 Task: Set up repository notifications for specific events and actions.
Action: Mouse moved to (1114, 73)
Screenshot: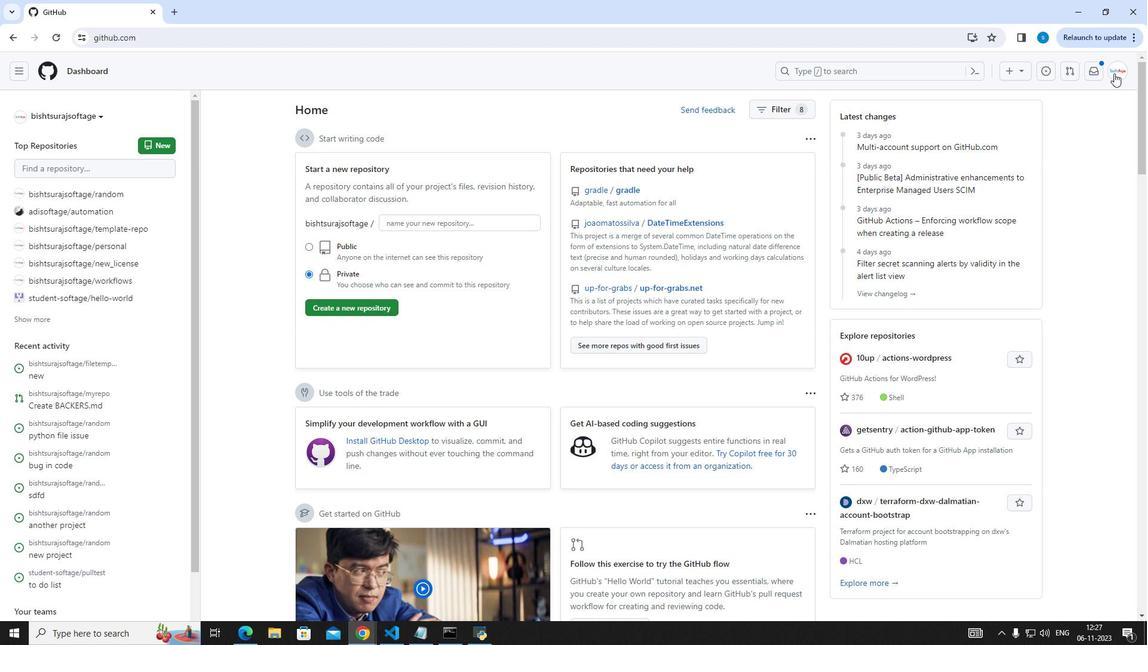 
Action: Mouse pressed left at (1114, 73)
Screenshot: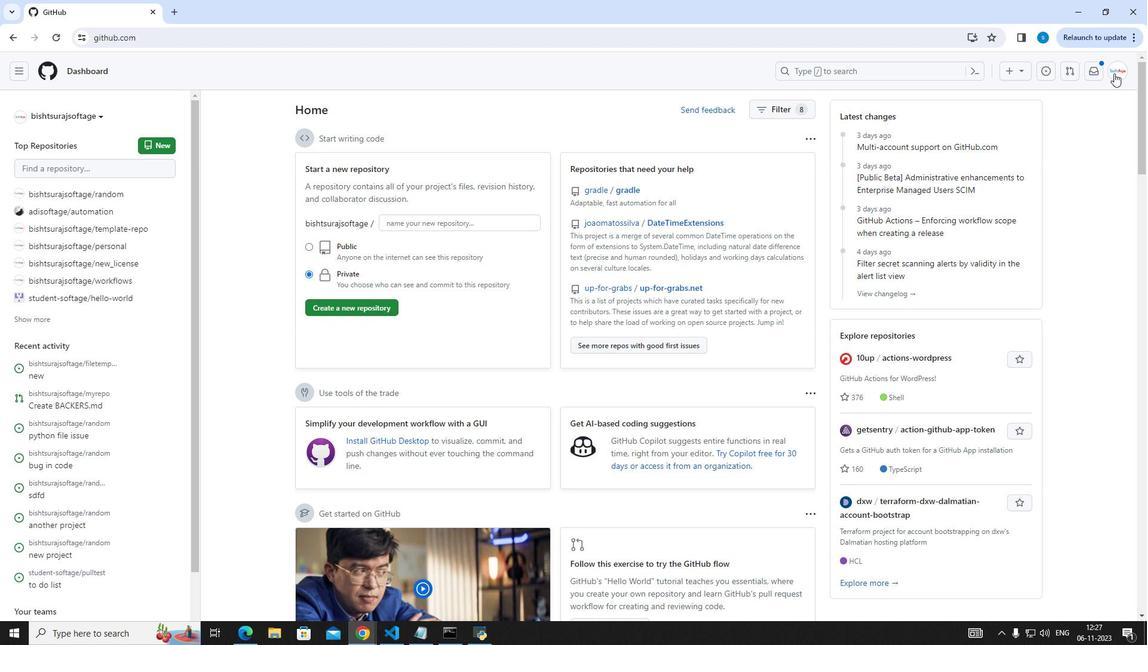 
Action: Mouse moved to (1079, 170)
Screenshot: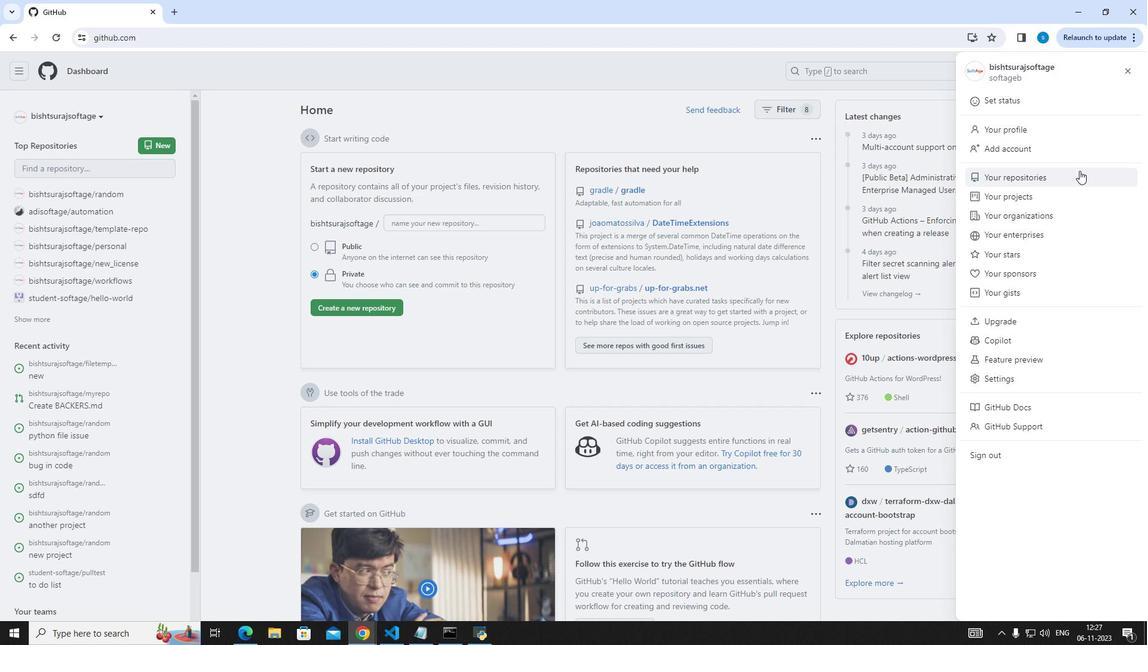 
Action: Mouse pressed left at (1079, 170)
Screenshot: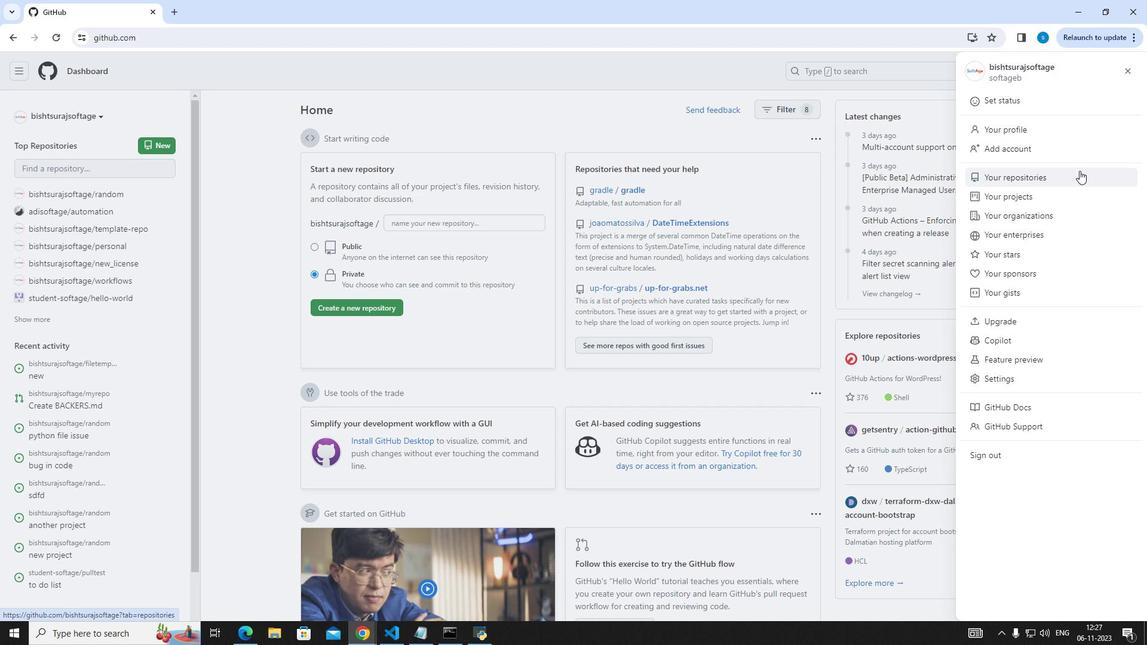 
Action: Mouse moved to (420, 182)
Screenshot: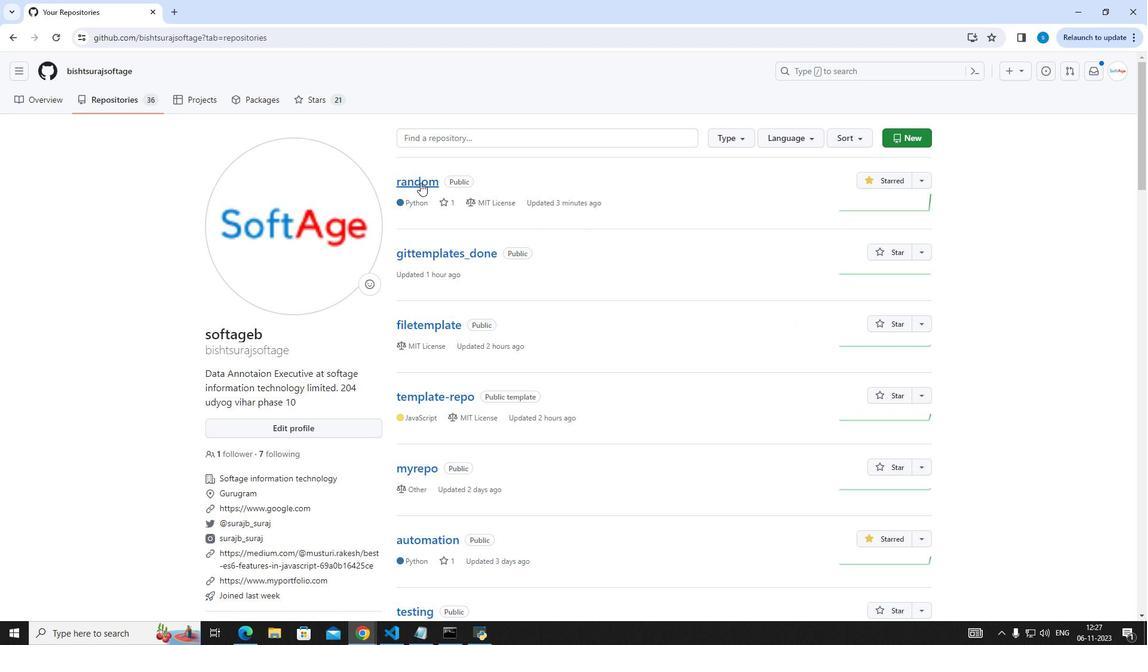 
Action: Mouse pressed left at (420, 182)
Screenshot: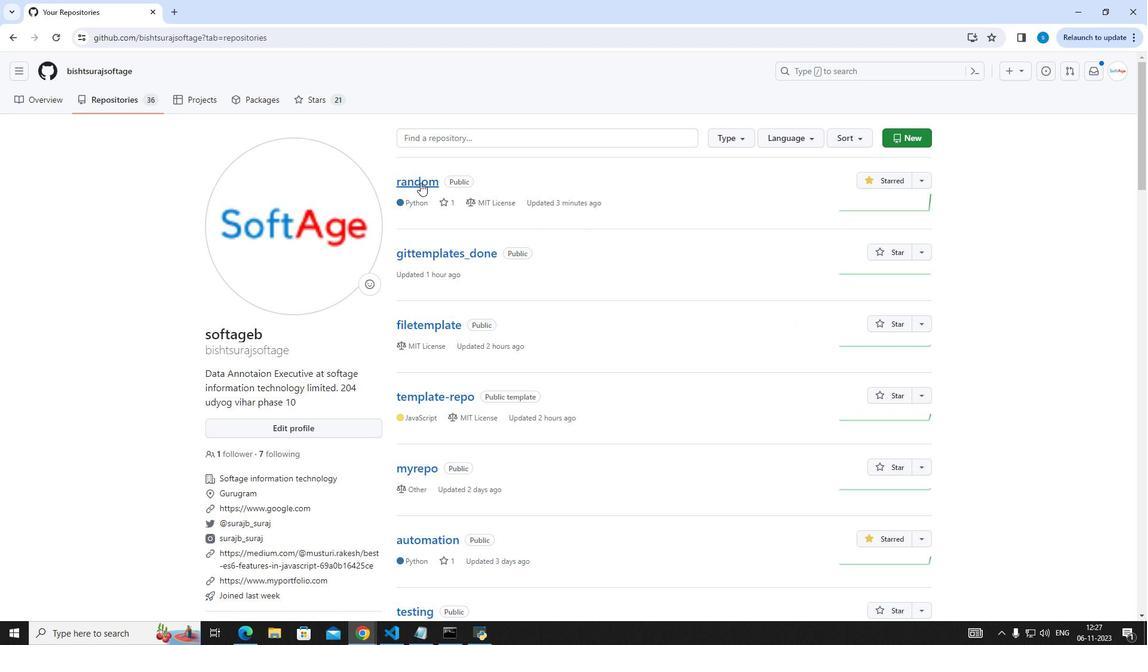 
Action: Mouse moved to (743, 135)
Screenshot: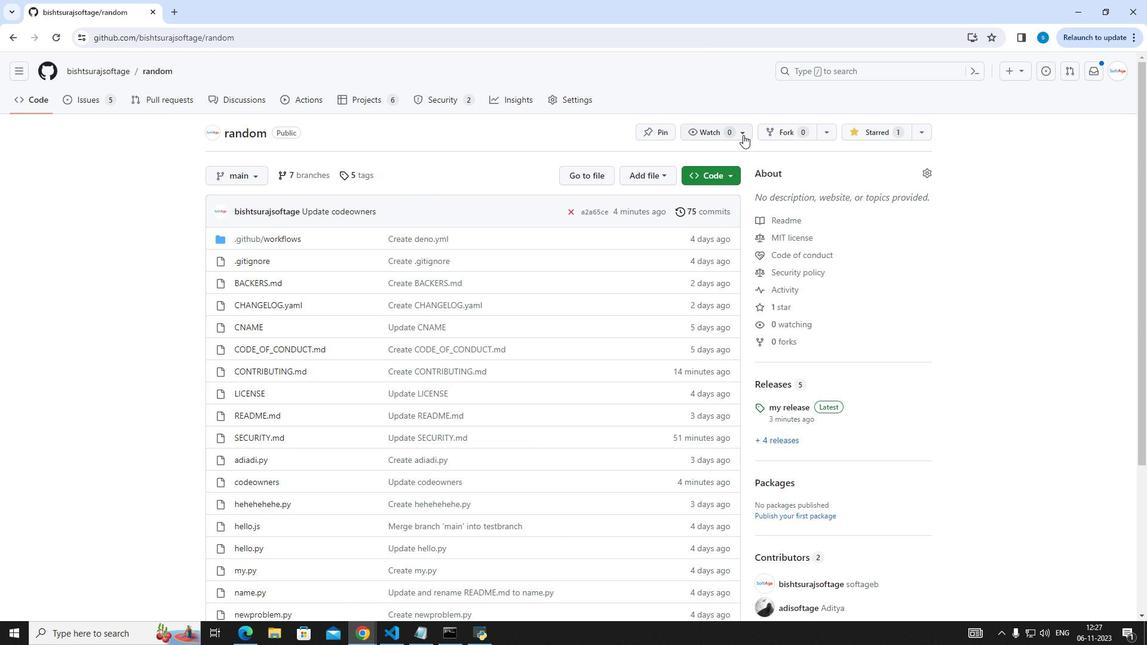 
Action: Mouse pressed left at (743, 135)
Screenshot: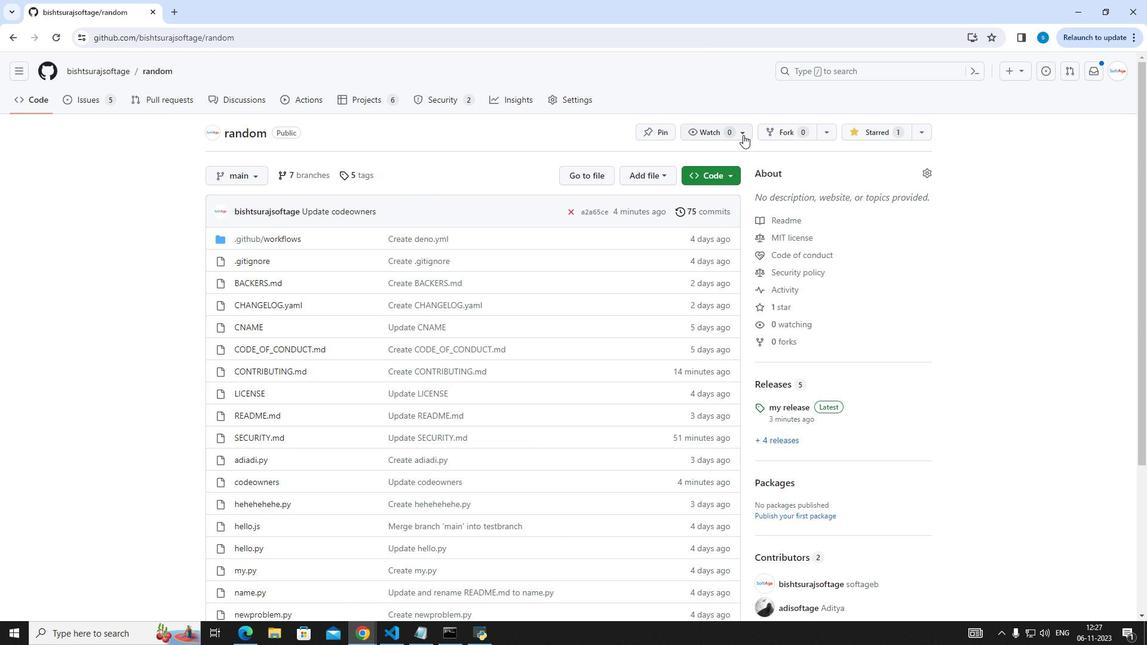 
Action: Mouse moved to (760, 261)
Screenshot: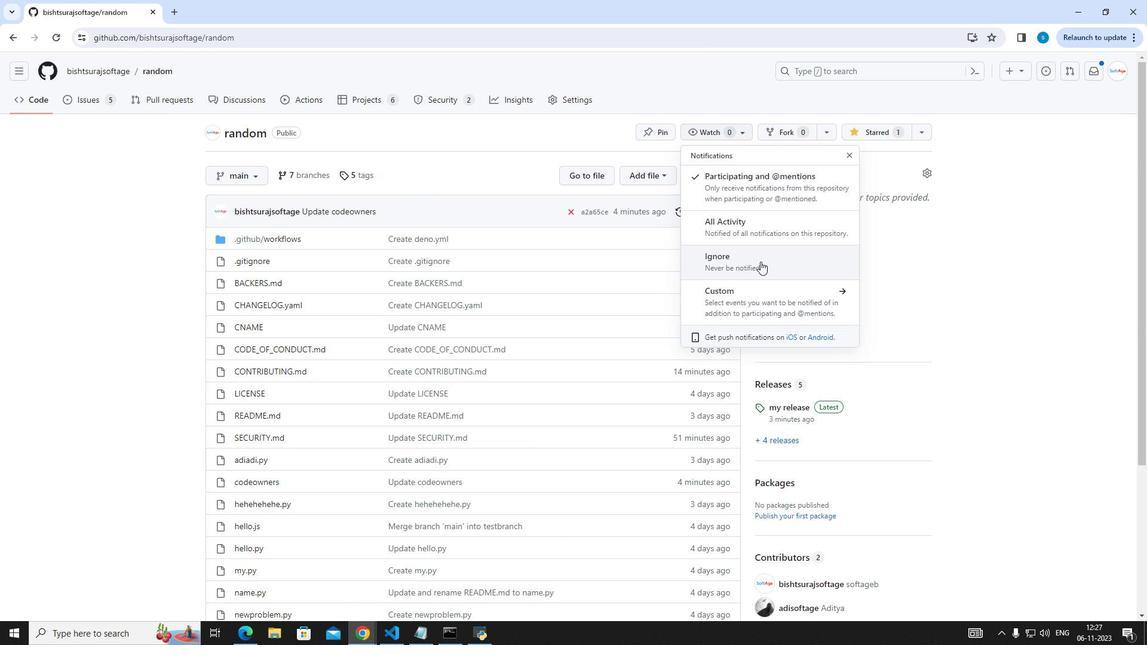 
Action: Mouse pressed left at (760, 261)
Screenshot: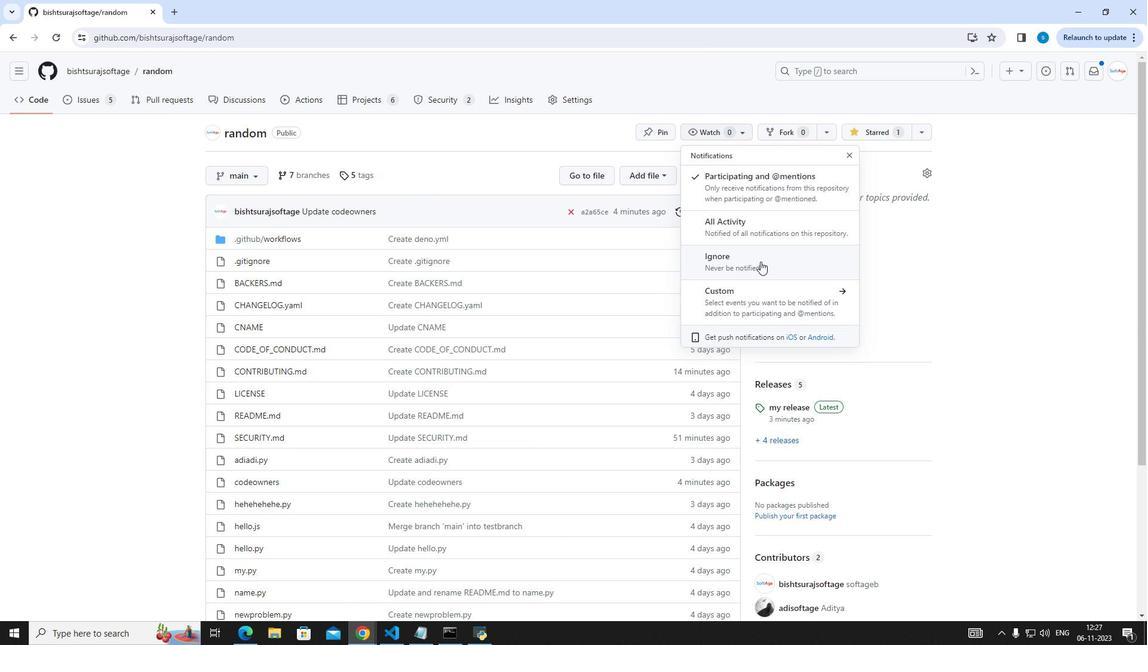 
Action: Mouse moved to (746, 127)
Screenshot: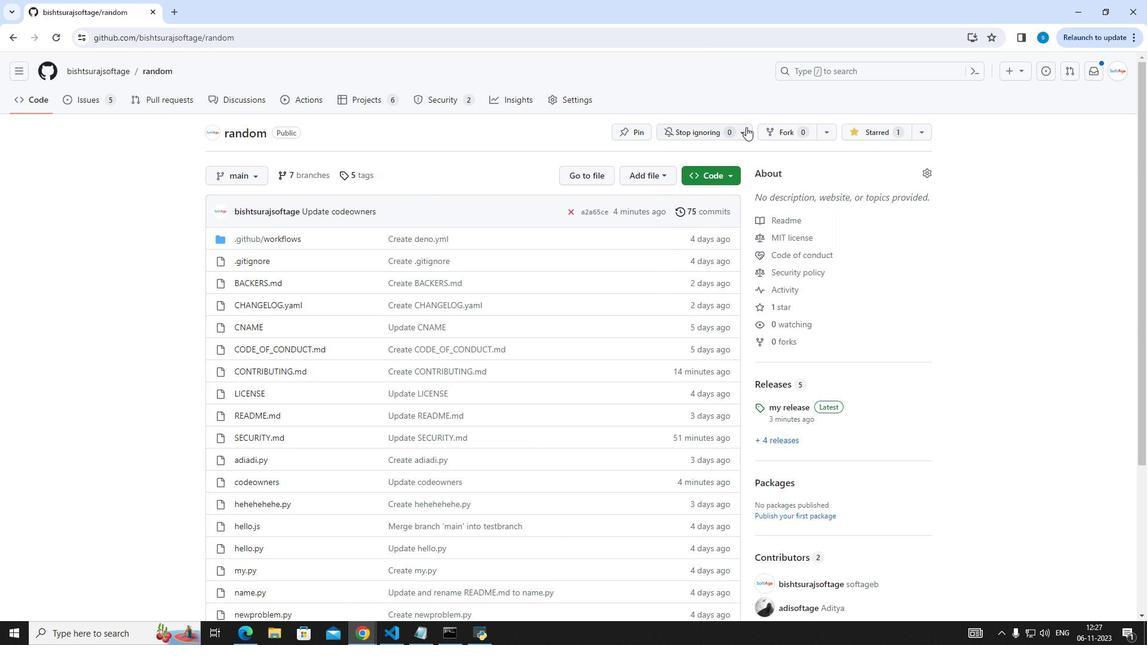 
Action: Mouse pressed left at (746, 127)
Screenshot: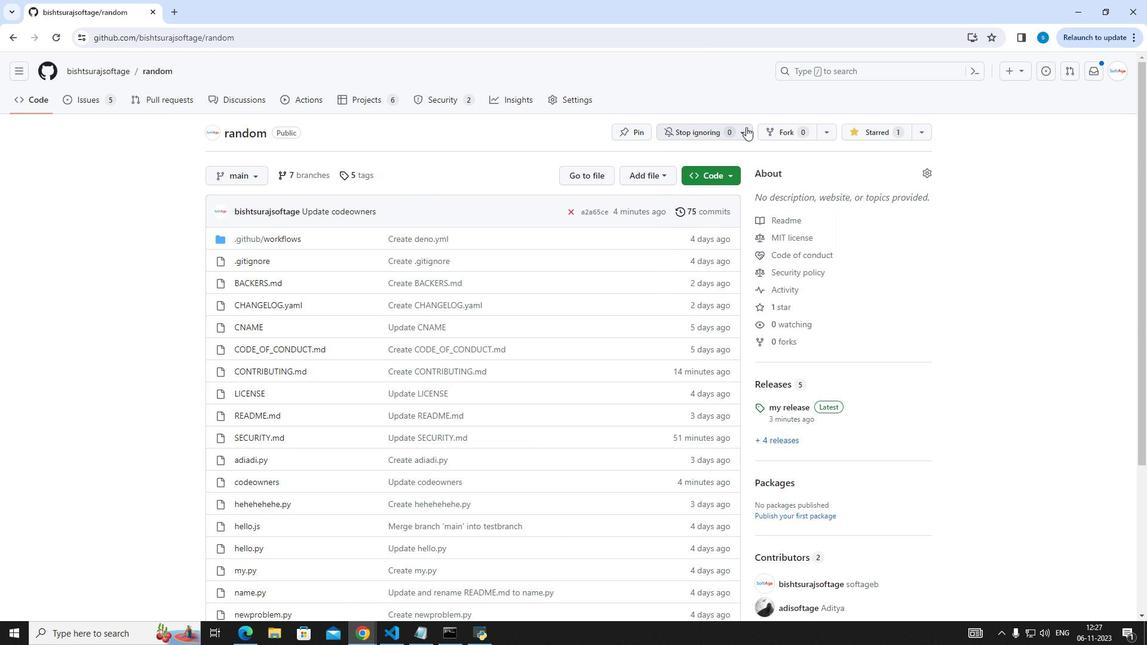 
Action: Mouse moved to (753, 291)
Screenshot: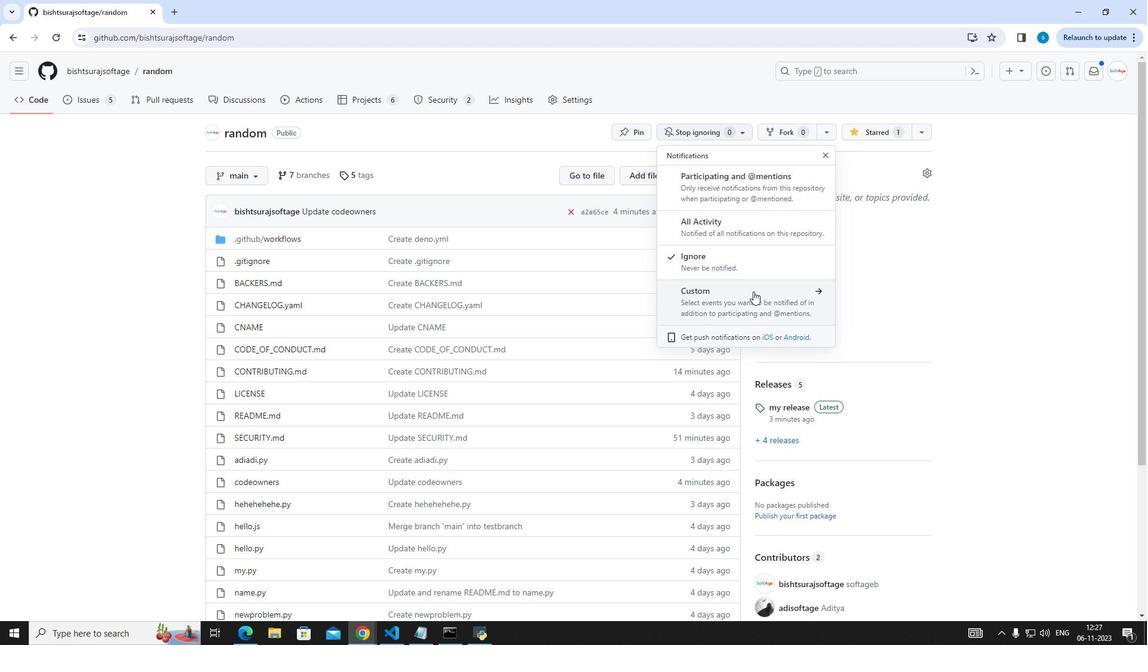 
Action: Mouse pressed left at (753, 291)
Screenshot: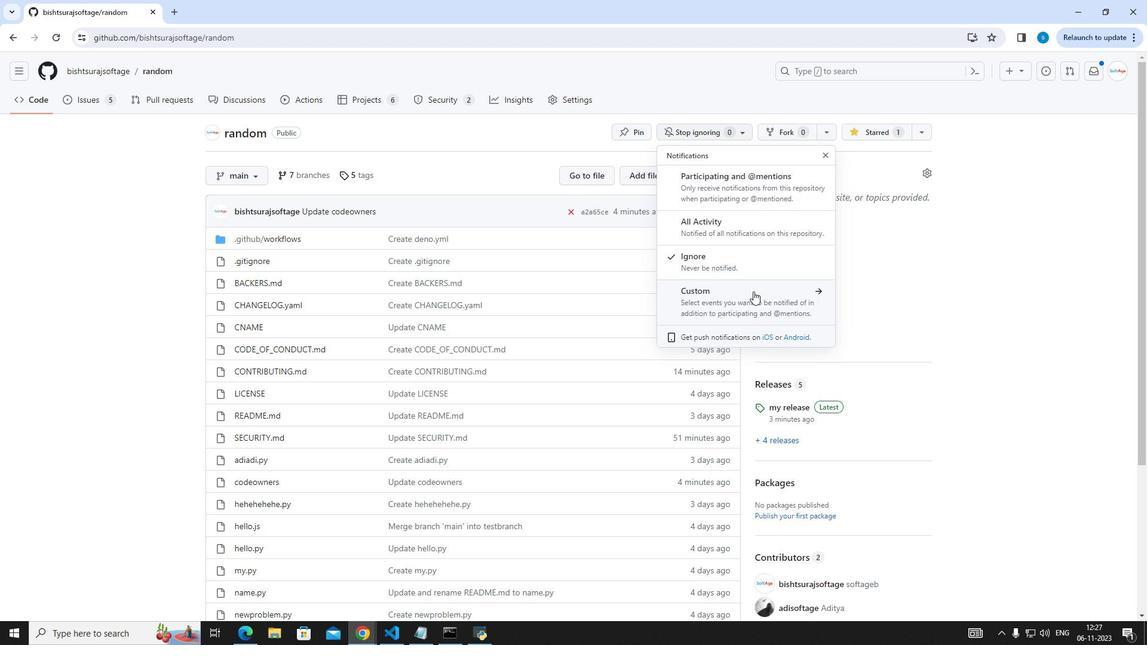 
Action: Mouse moved to (693, 204)
Screenshot: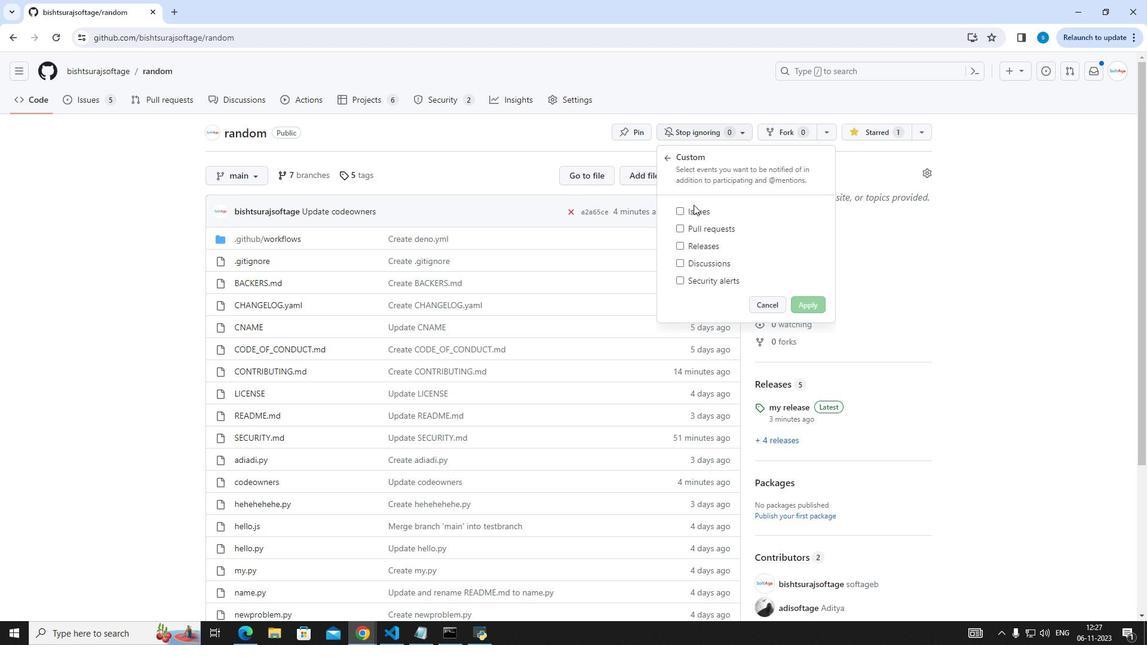 
Action: Mouse pressed left at (693, 204)
Screenshot: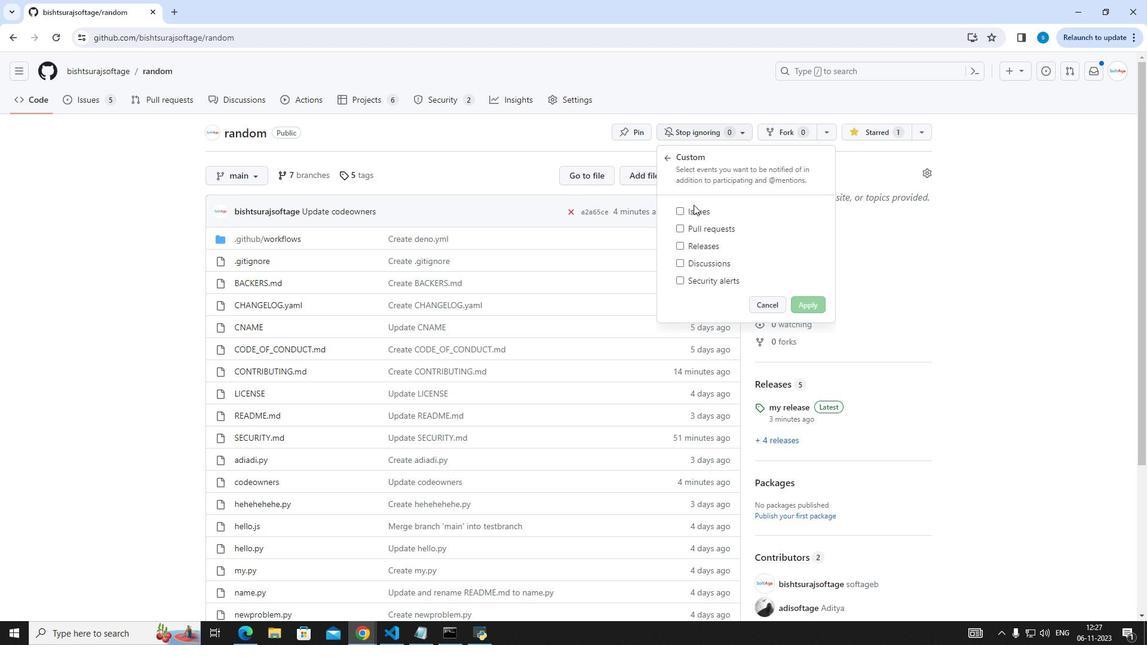 
Action: Mouse moved to (696, 212)
Screenshot: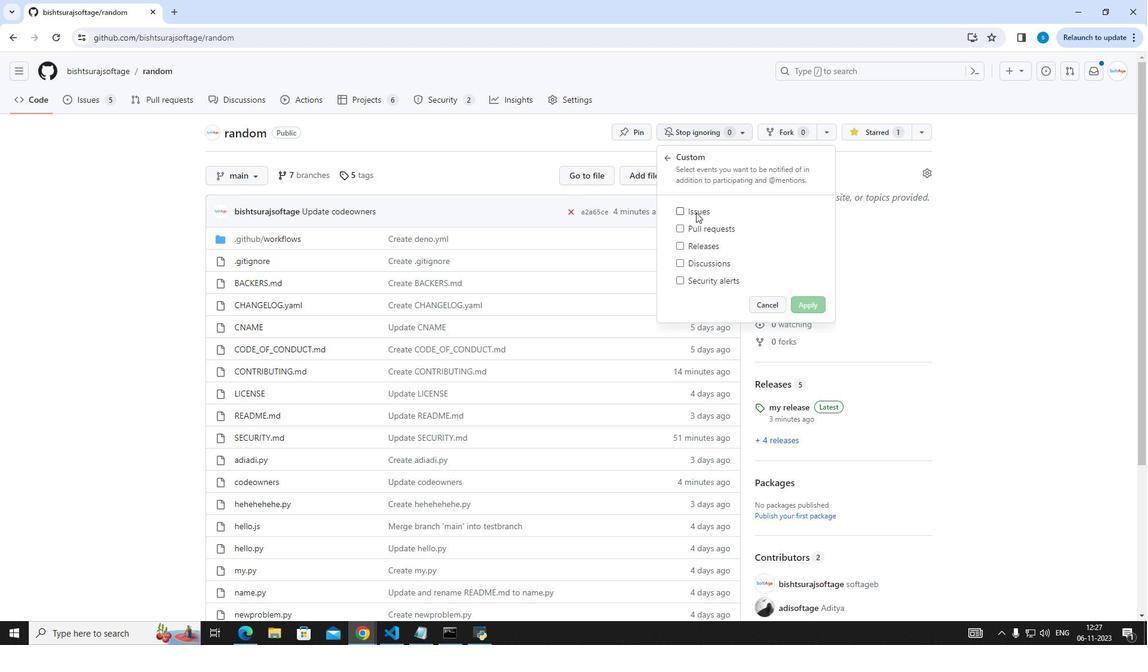 
Action: Mouse pressed left at (696, 212)
Screenshot: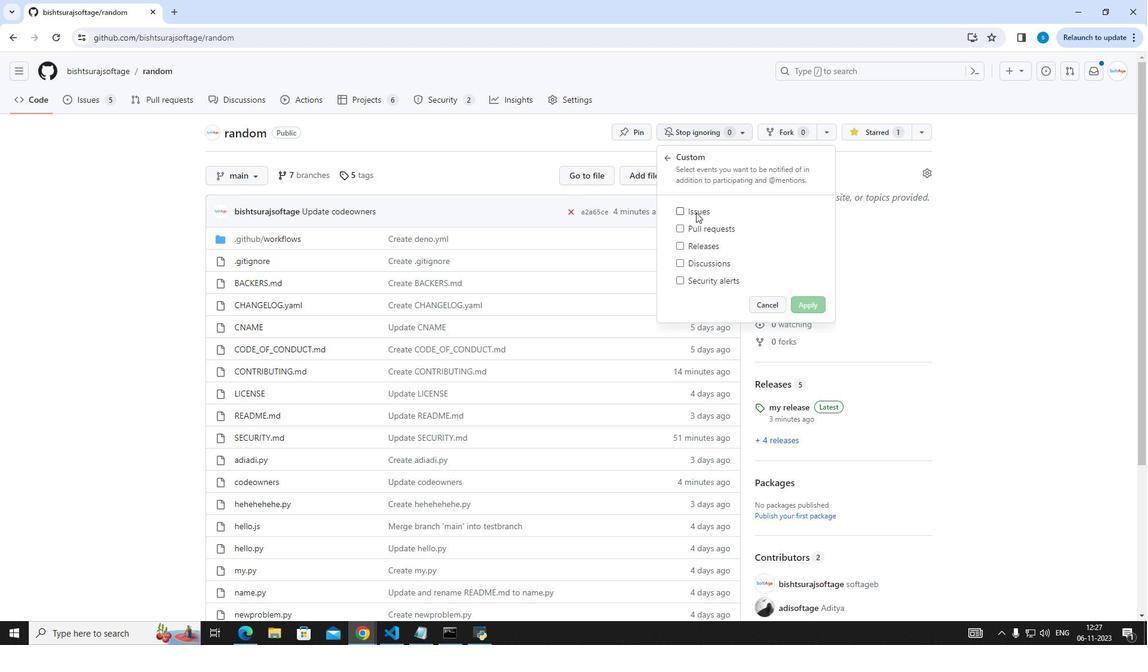 
Action: Mouse moved to (696, 227)
Screenshot: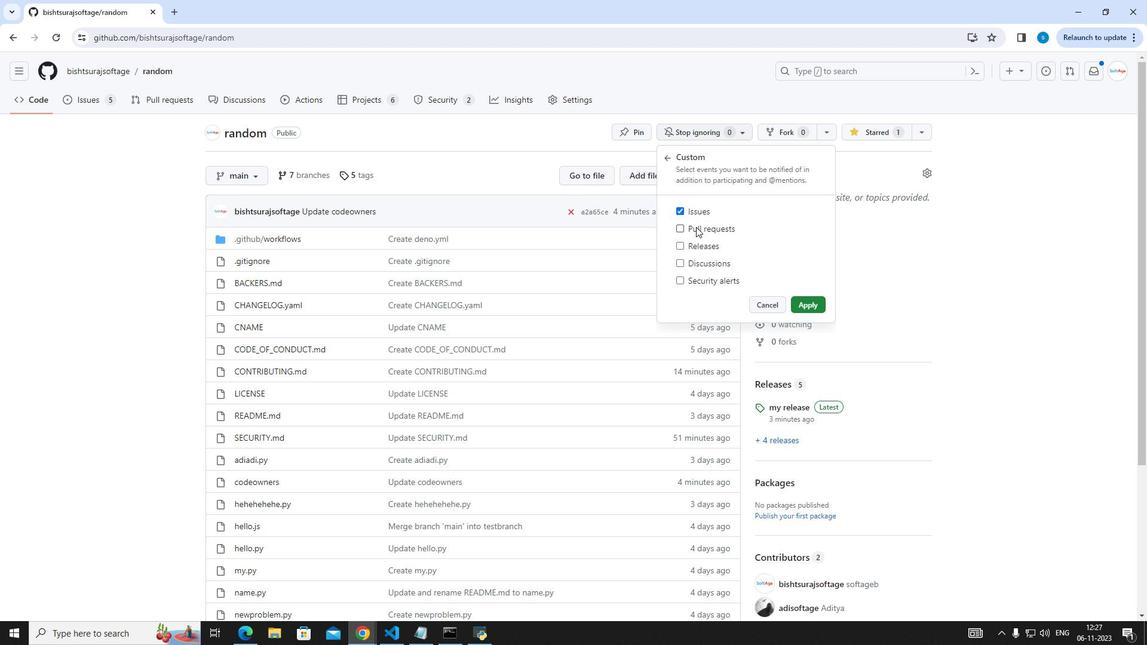 
Action: Mouse pressed left at (696, 227)
Screenshot: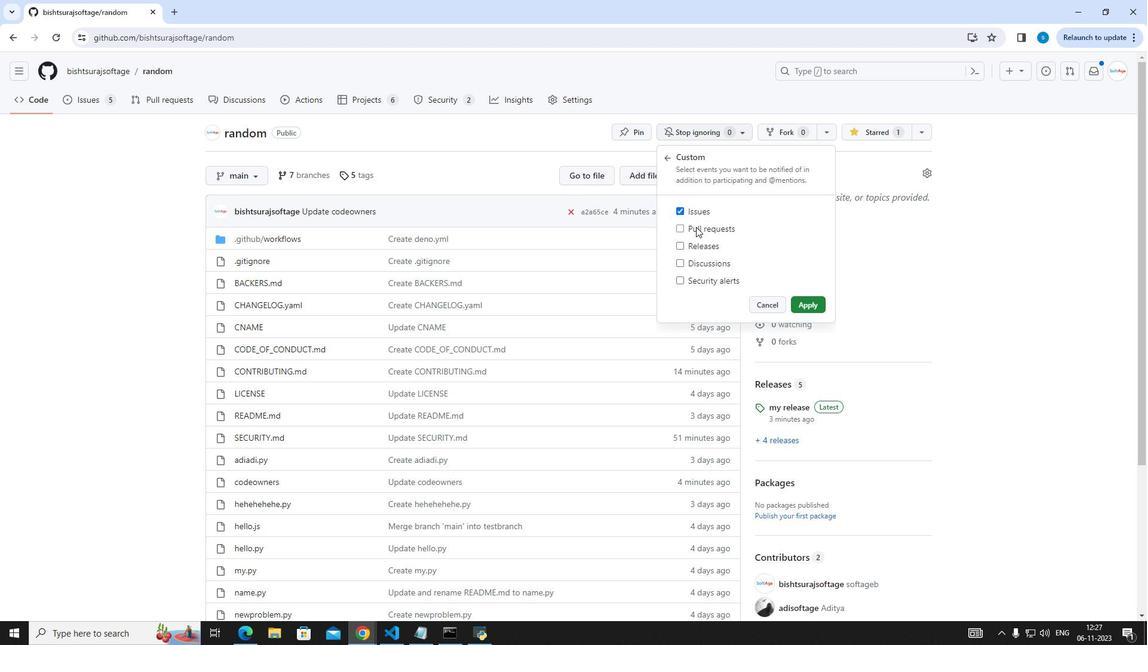 
Action: Mouse moved to (699, 240)
Screenshot: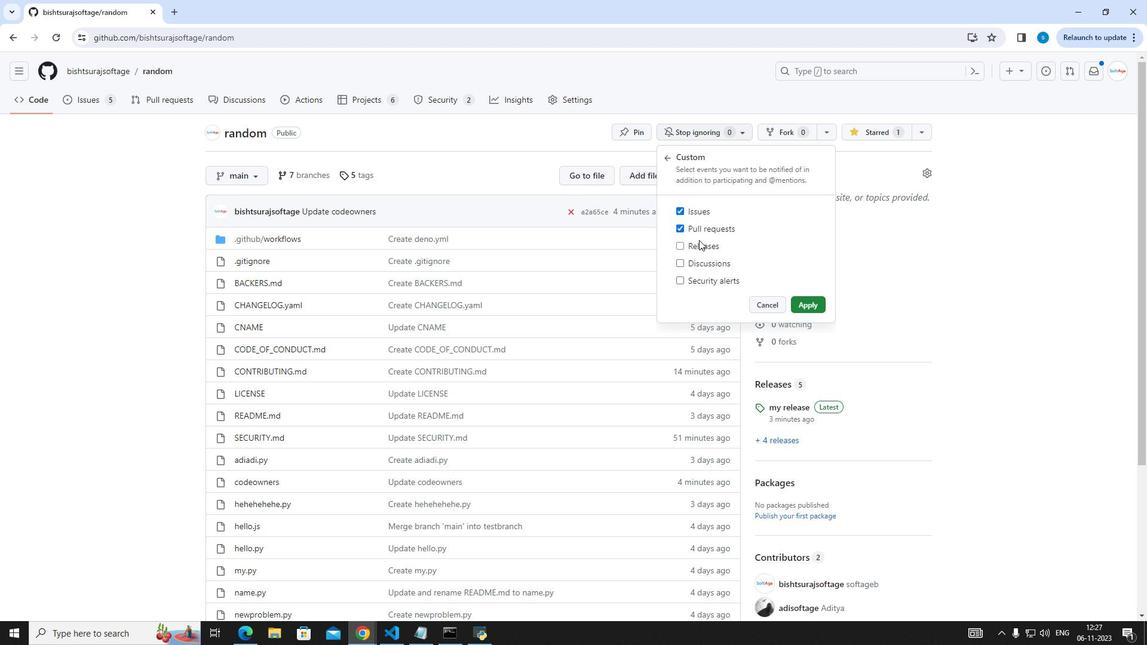 
Action: Mouse pressed left at (699, 240)
Screenshot: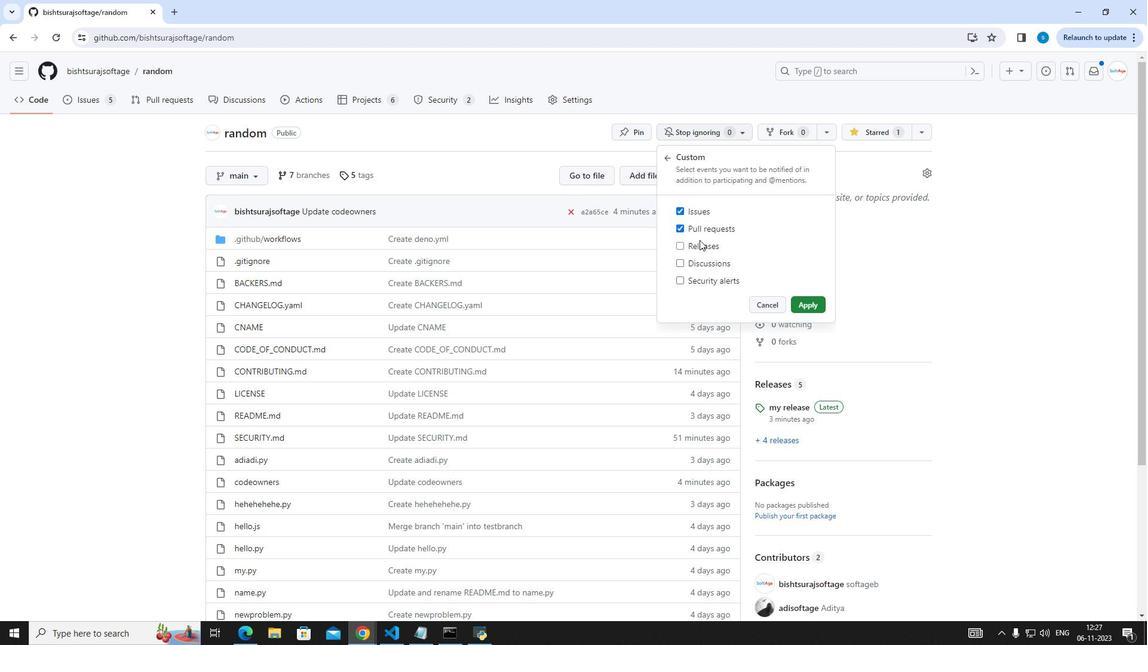 
Action: Mouse moved to (701, 258)
Screenshot: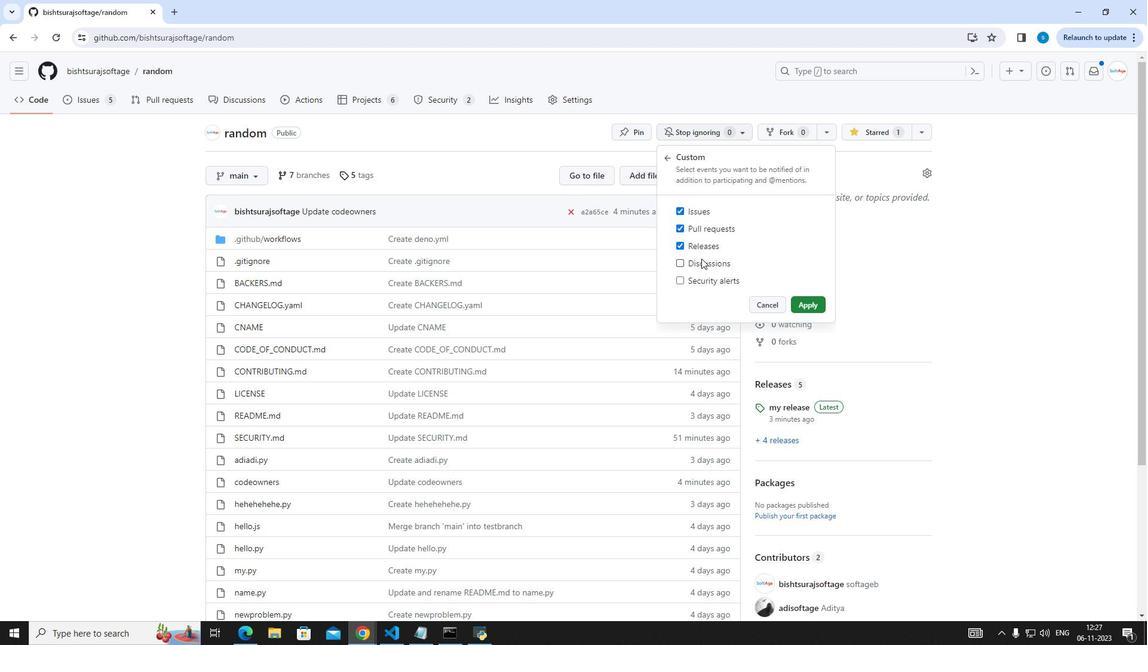 
Action: Mouse pressed left at (701, 258)
Screenshot: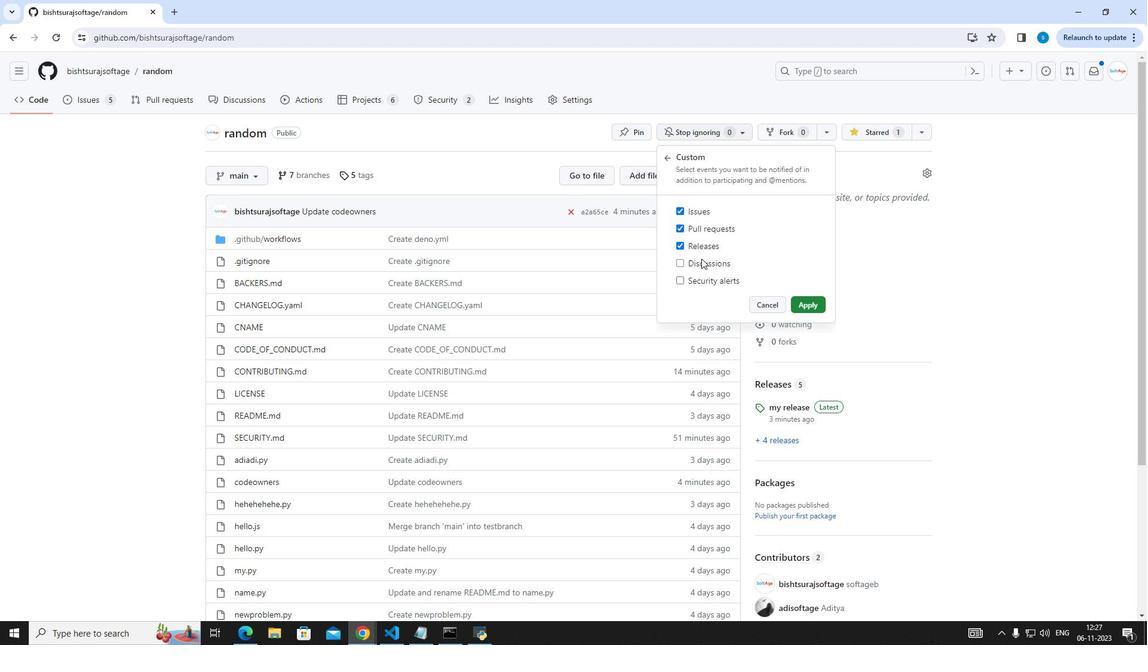 
Action: Mouse moved to (701, 285)
Screenshot: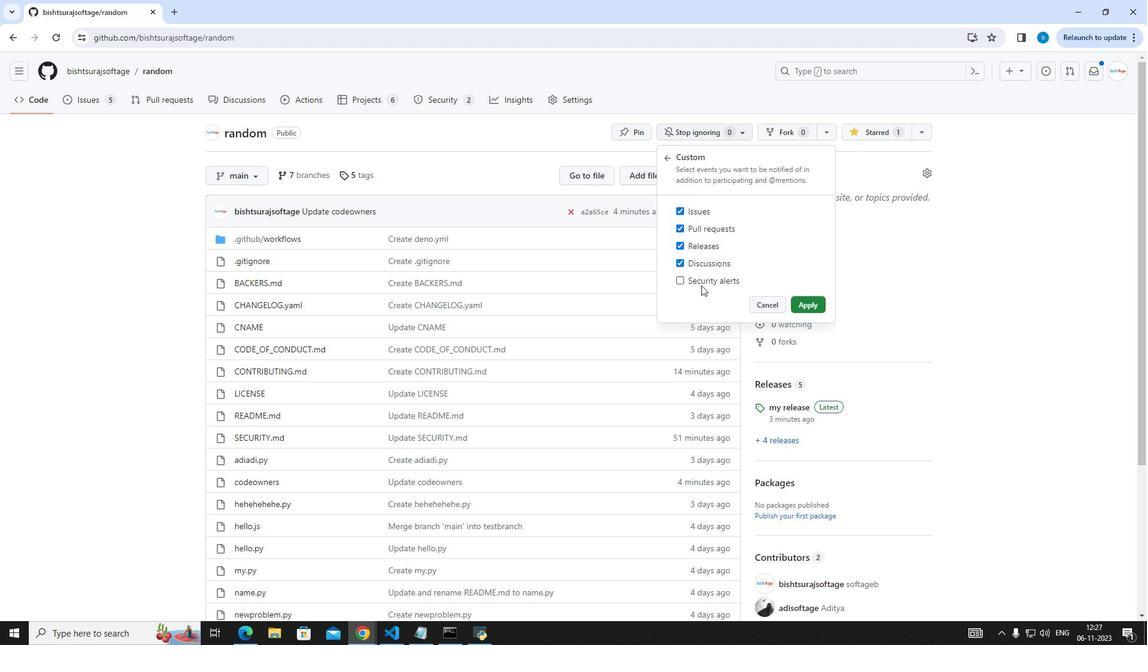 
Action: Mouse pressed left at (701, 285)
Screenshot: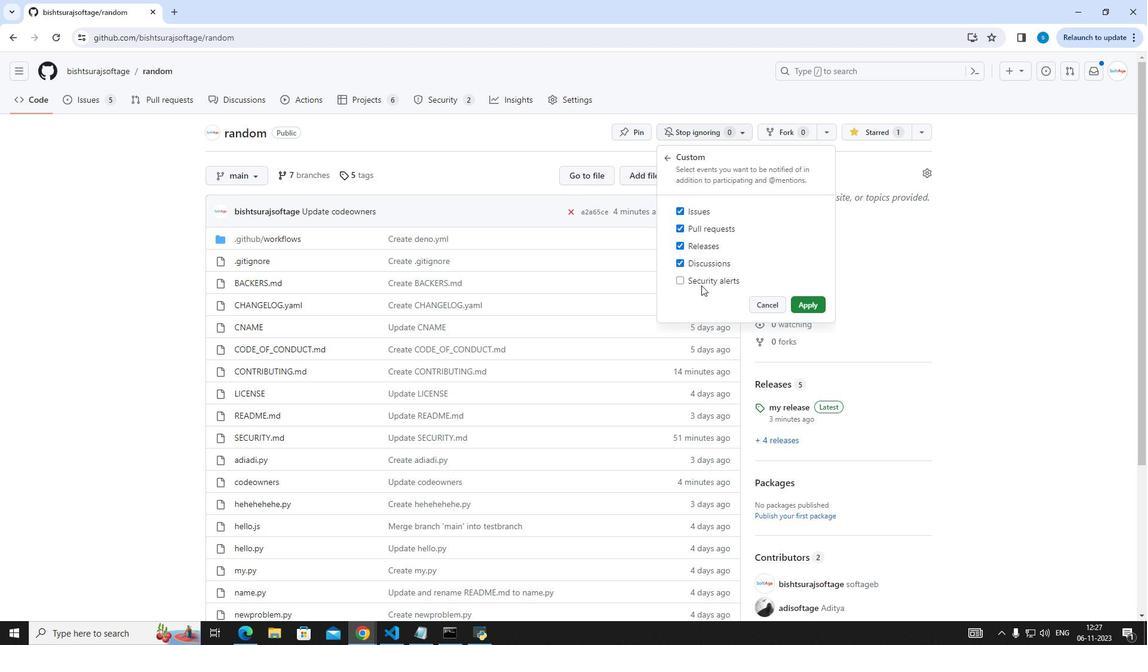 
Action: Mouse moved to (797, 301)
Screenshot: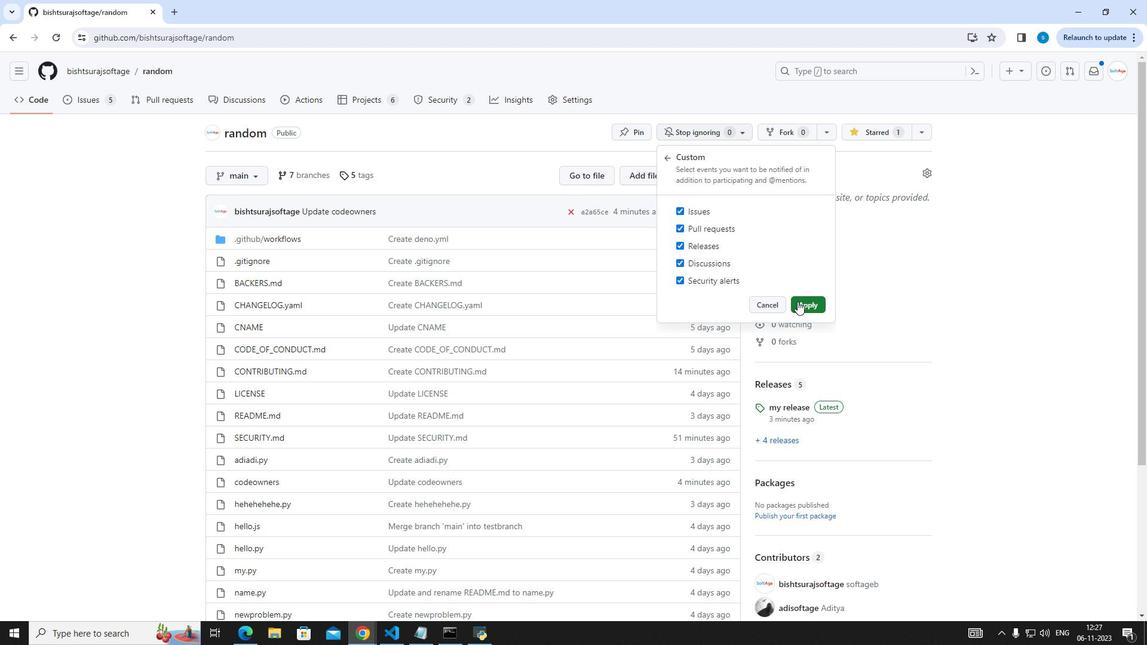 
Action: Mouse pressed left at (797, 301)
Screenshot: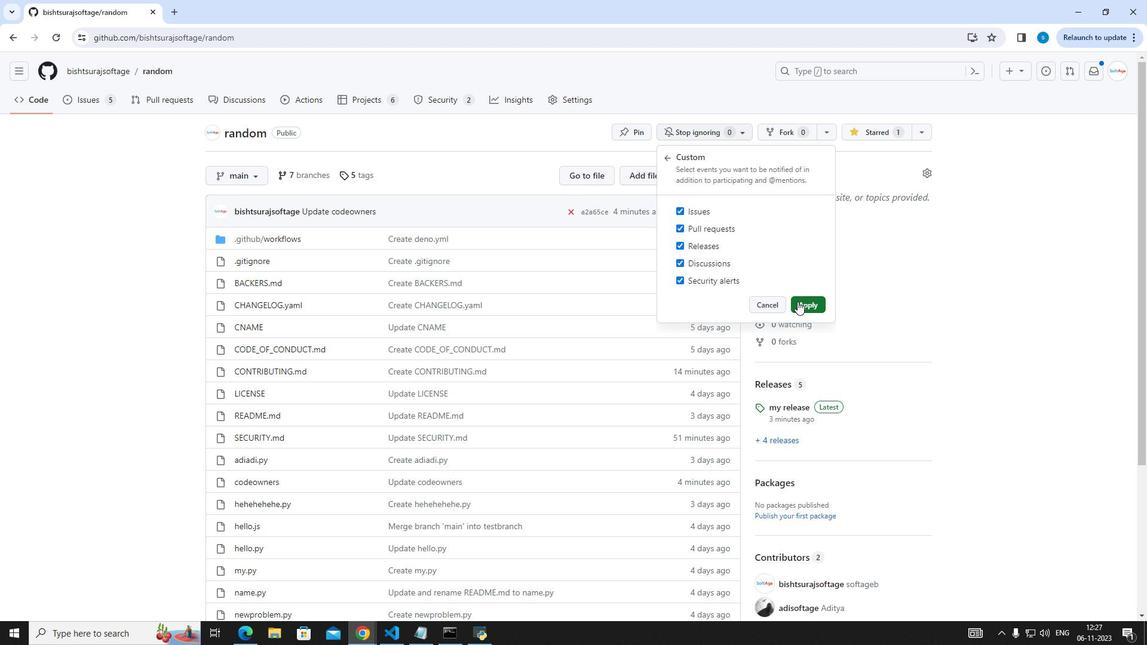 
Action: Mouse moved to (741, 136)
Screenshot: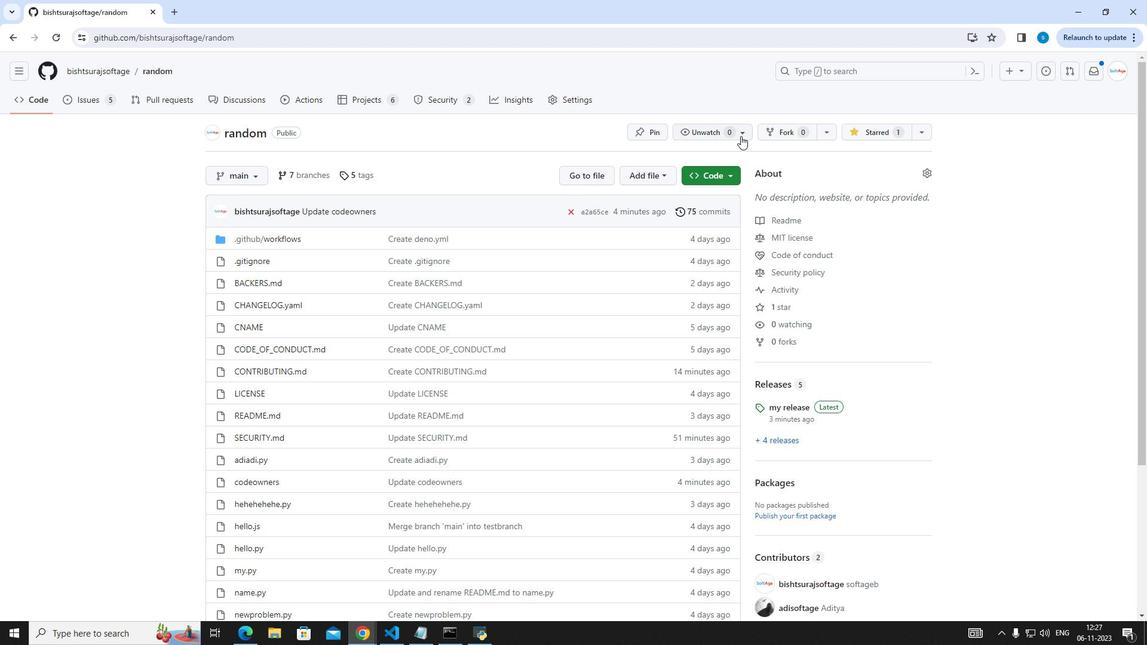 
Action: Mouse pressed left at (741, 136)
Screenshot: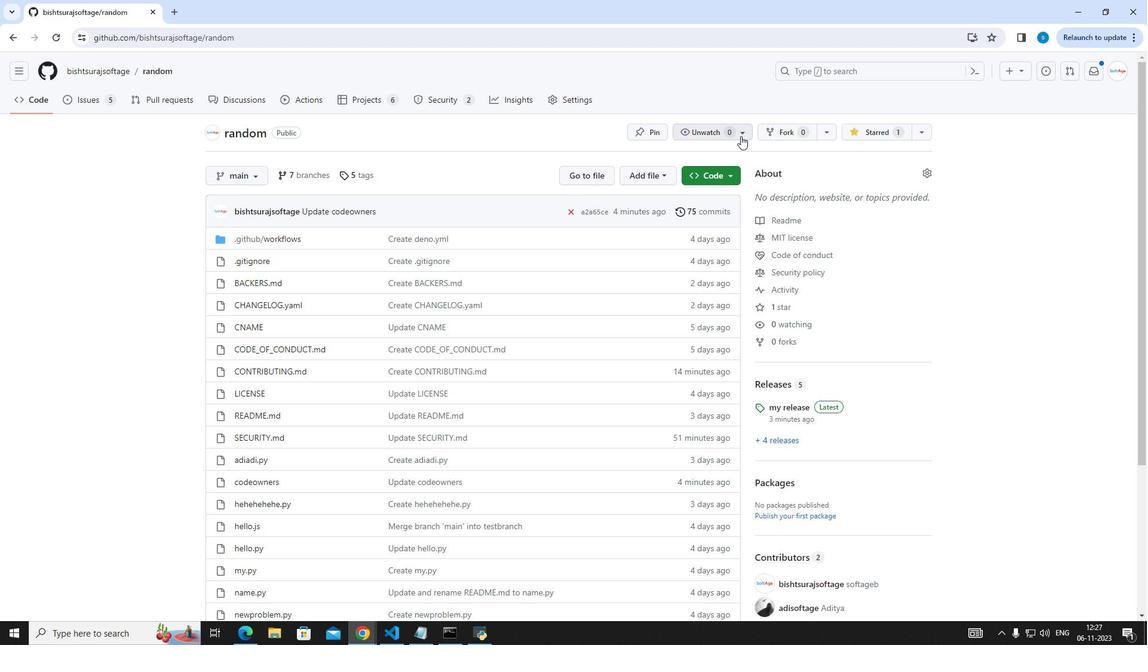 
Action: Mouse moved to (748, 193)
Screenshot: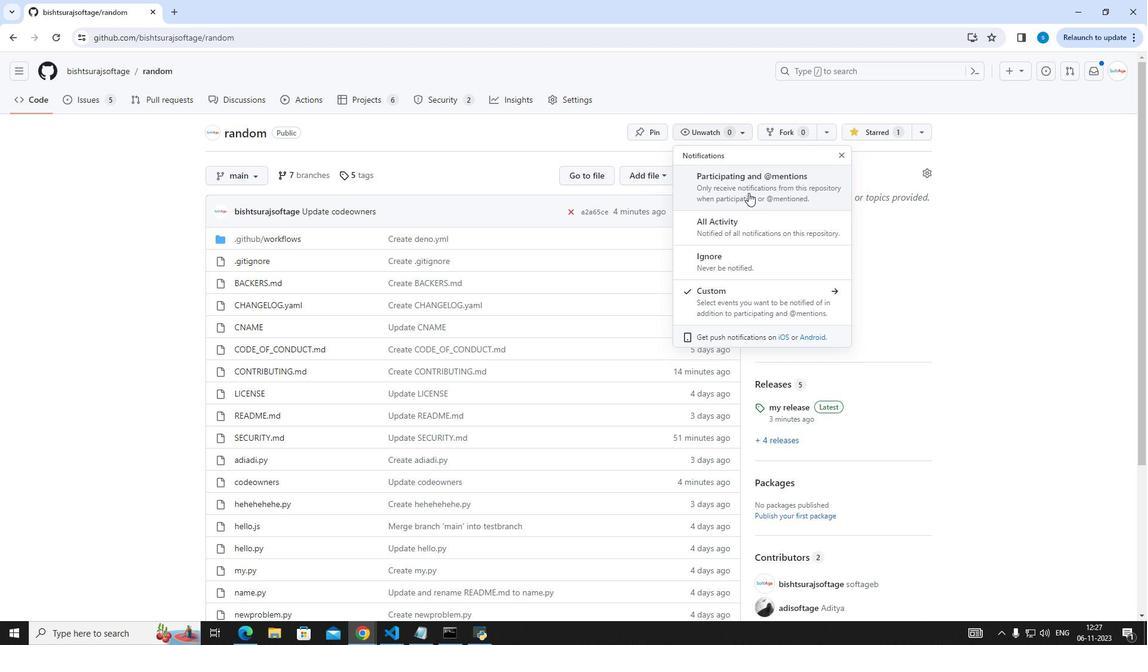 
Action: Mouse pressed left at (748, 193)
Screenshot: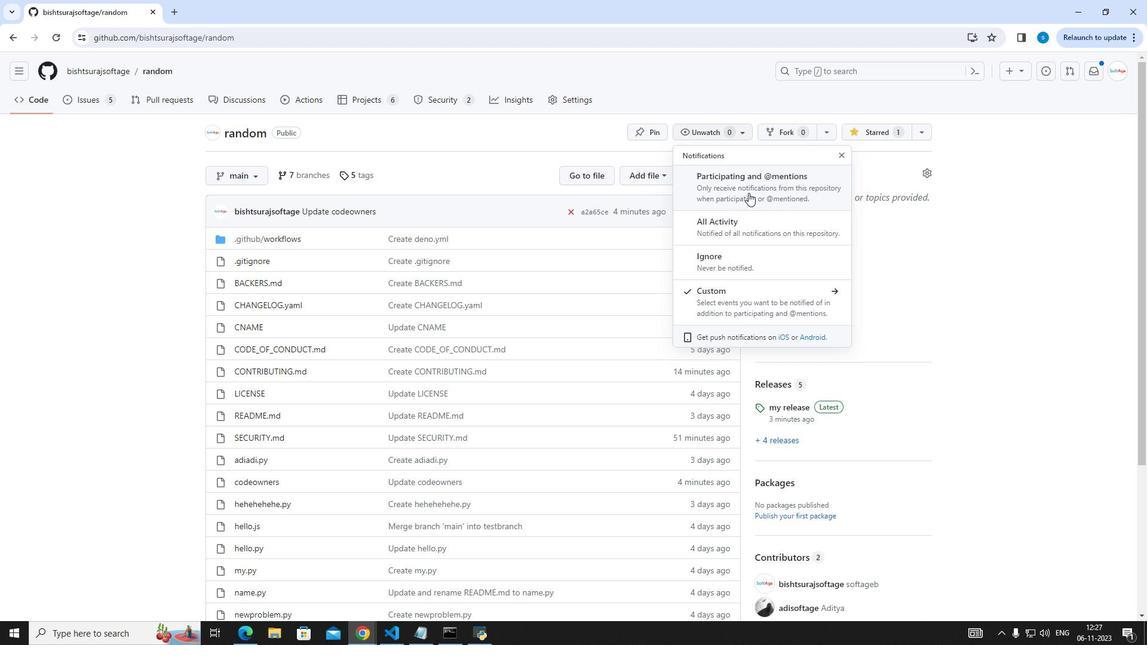 
Action: Mouse moved to (1117, 70)
Screenshot: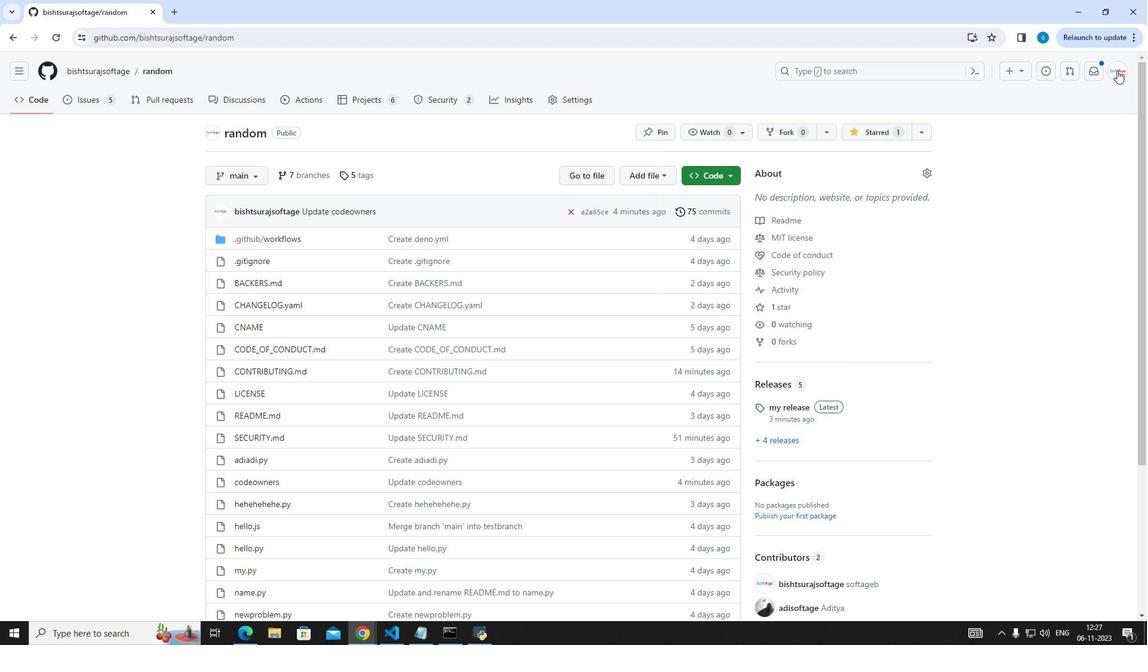 
Action: Mouse pressed left at (1117, 70)
Screenshot: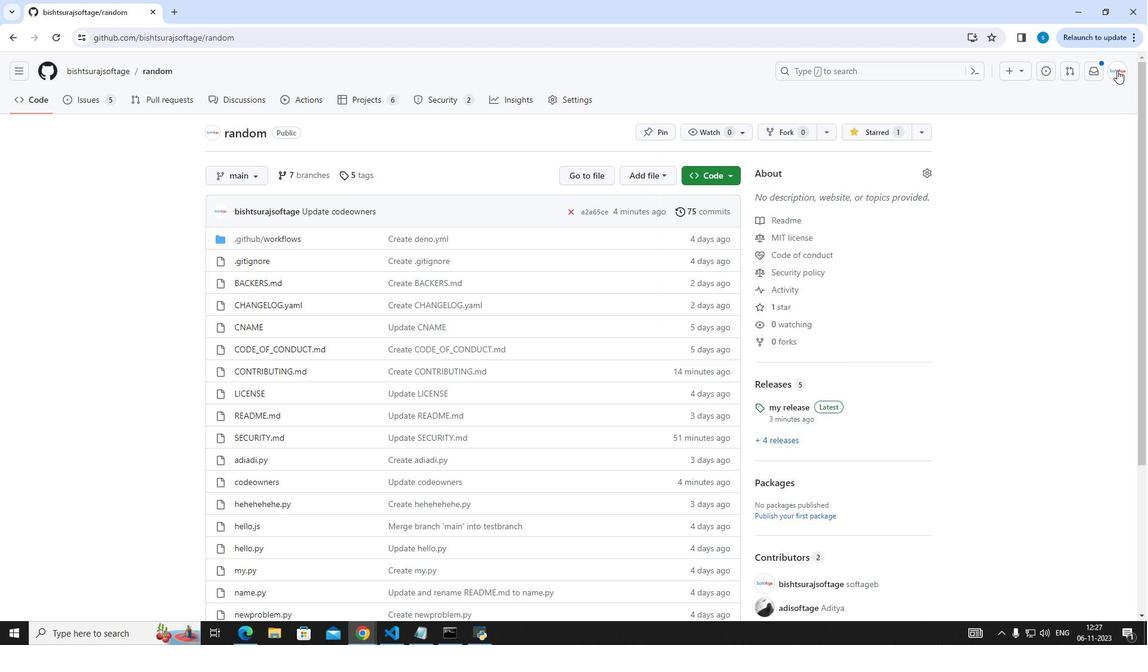 
Action: Mouse moved to (1007, 369)
Screenshot: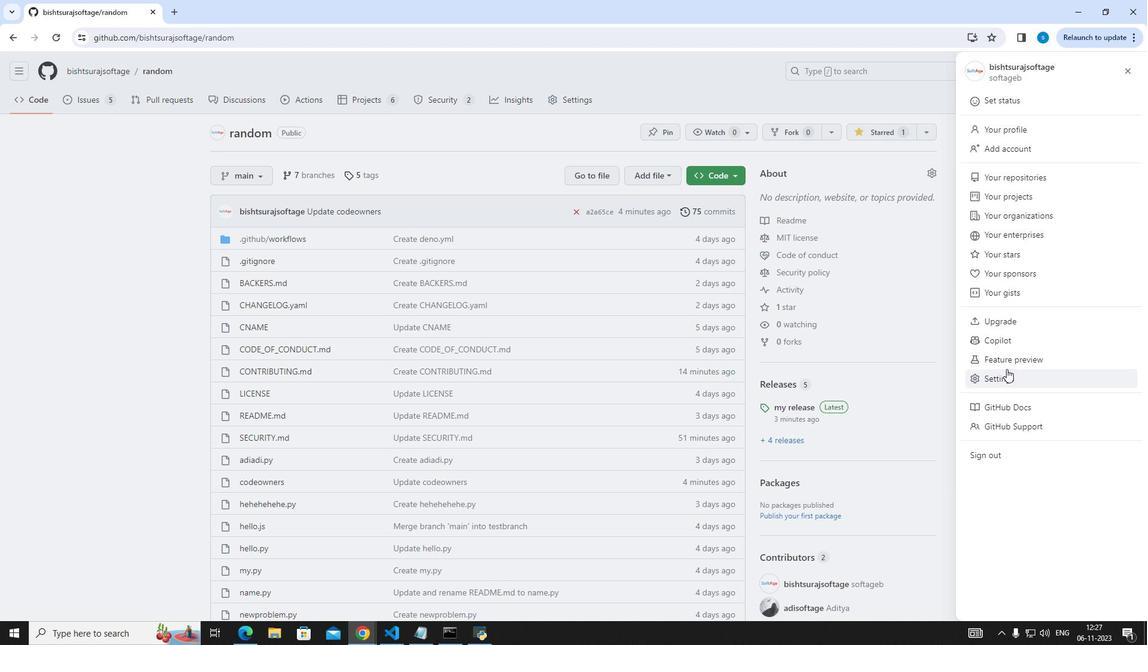 
Action: Mouse pressed left at (1007, 369)
Screenshot: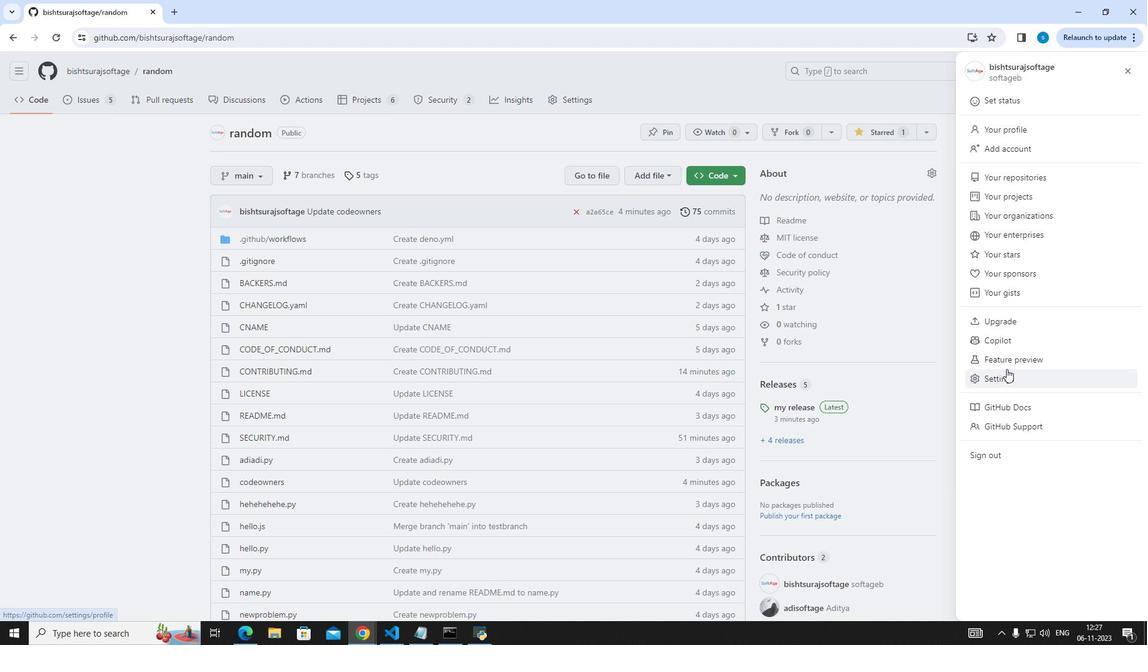 
Action: Mouse moved to (264, 240)
Screenshot: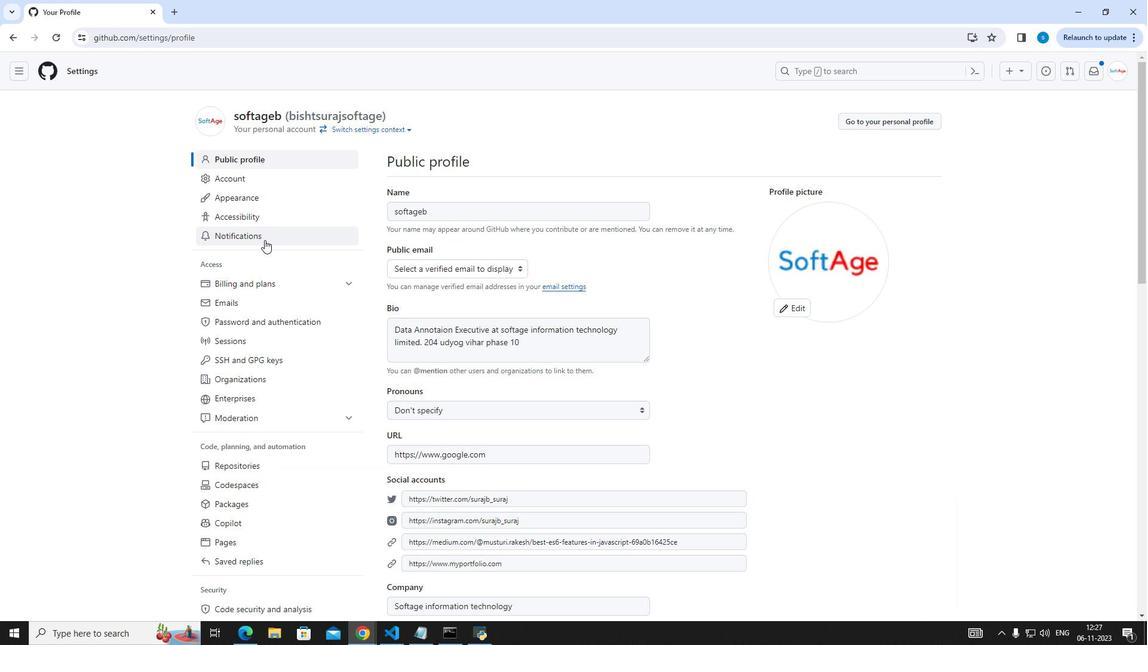 
Action: Mouse pressed left at (264, 240)
Screenshot: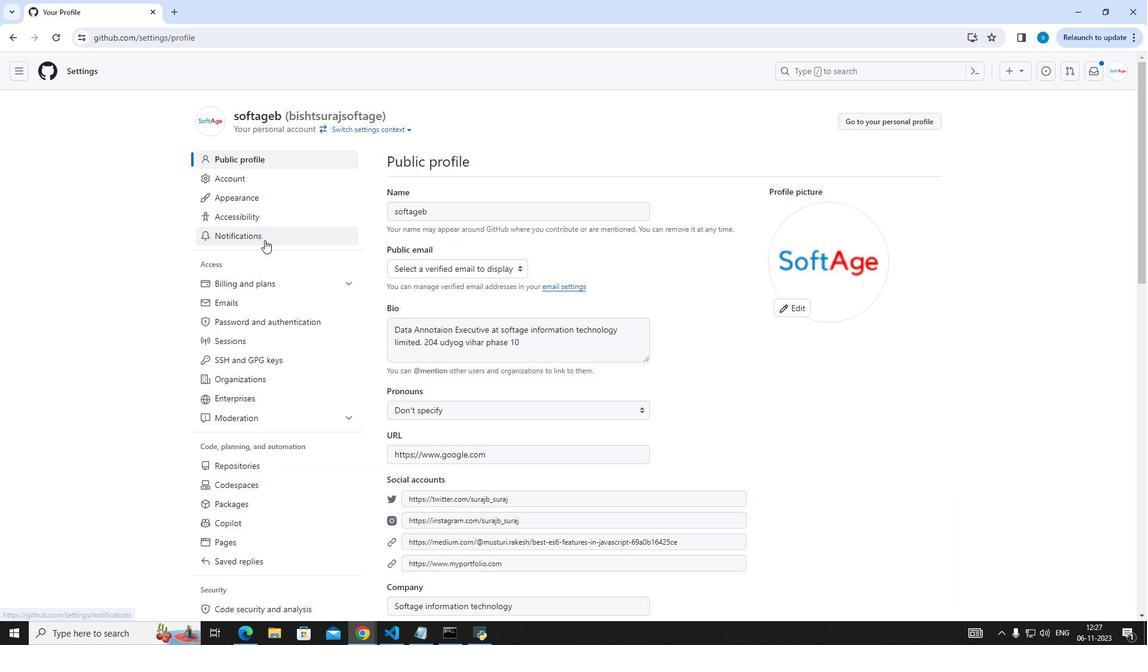 
Action: Mouse moved to (409, 346)
Screenshot: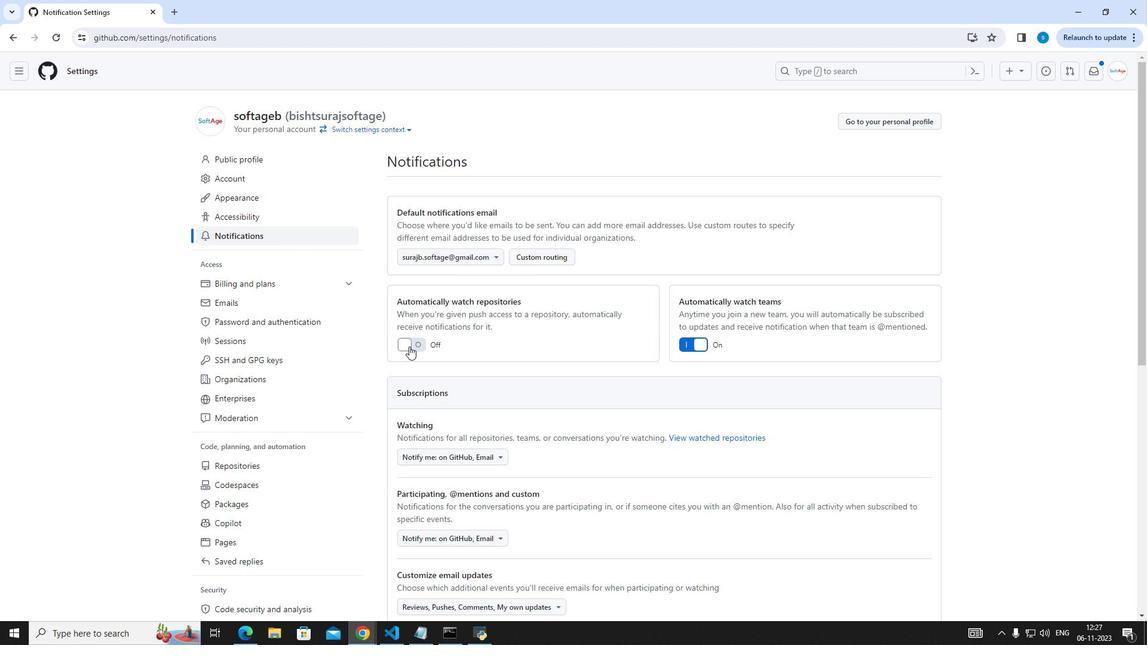 
Action: Mouse pressed left at (409, 346)
Screenshot: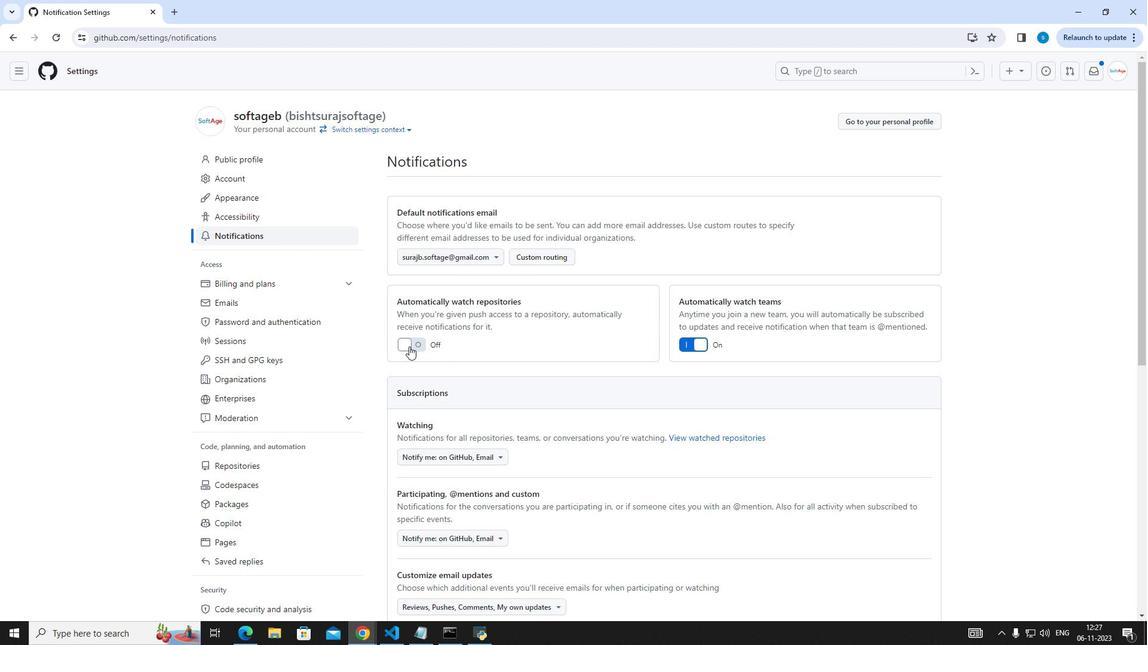 
Action: Mouse moved to (685, 342)
Screenshot: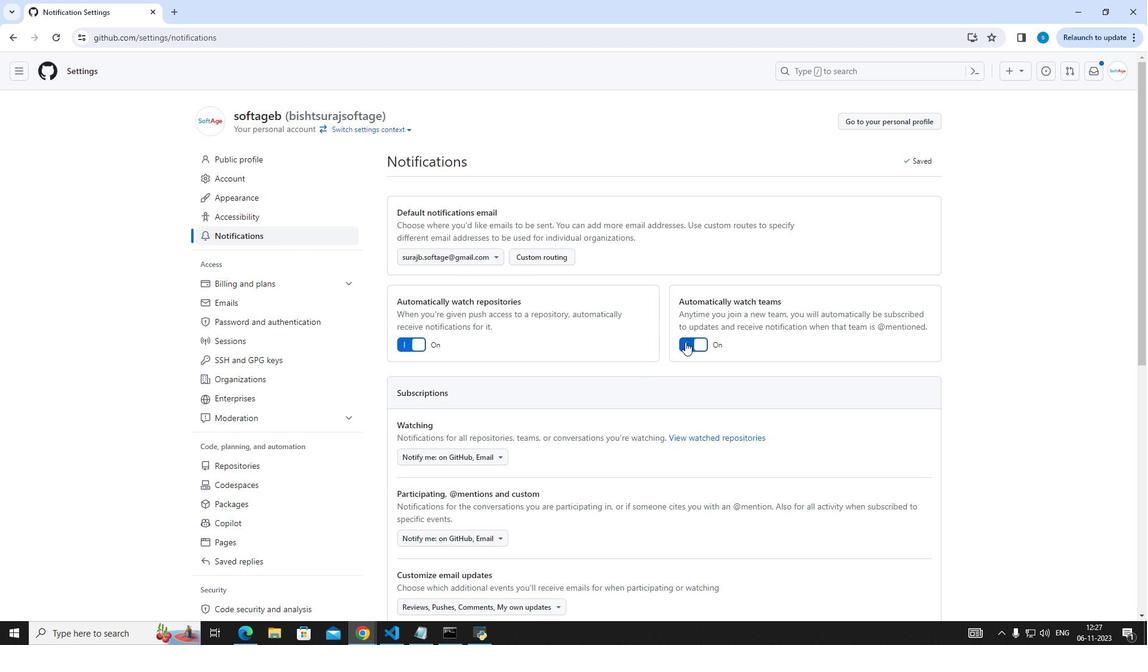 
Action: Mouse pressed left at (685, 342)
Screenshot: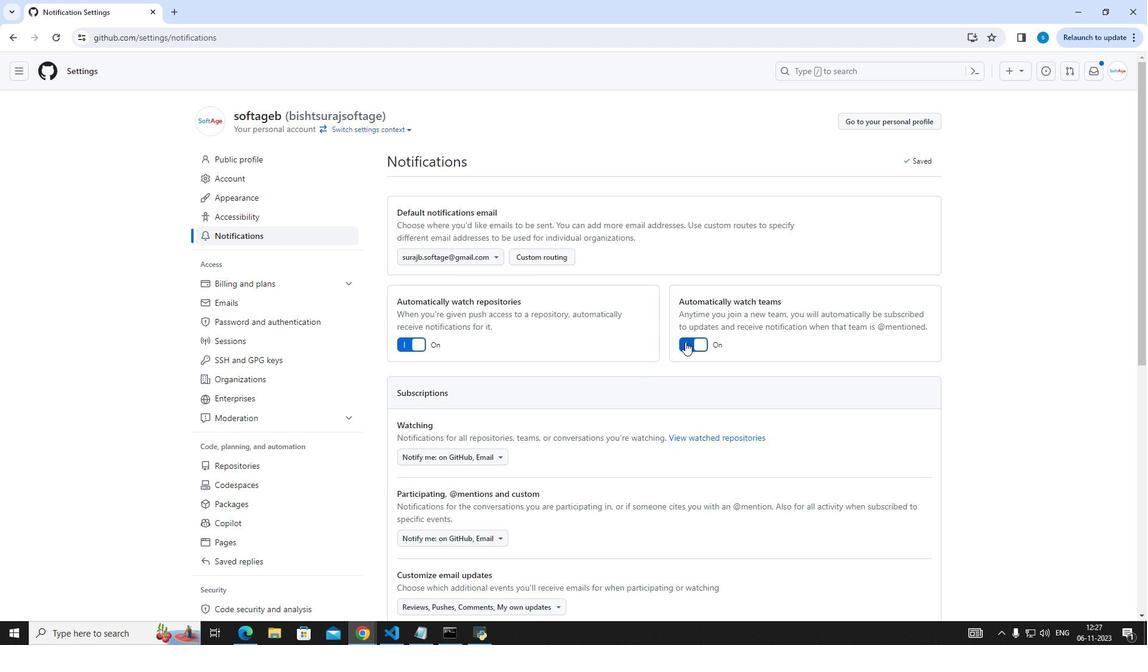 
Action: Mouse moved to (489, 452)
Screenshot: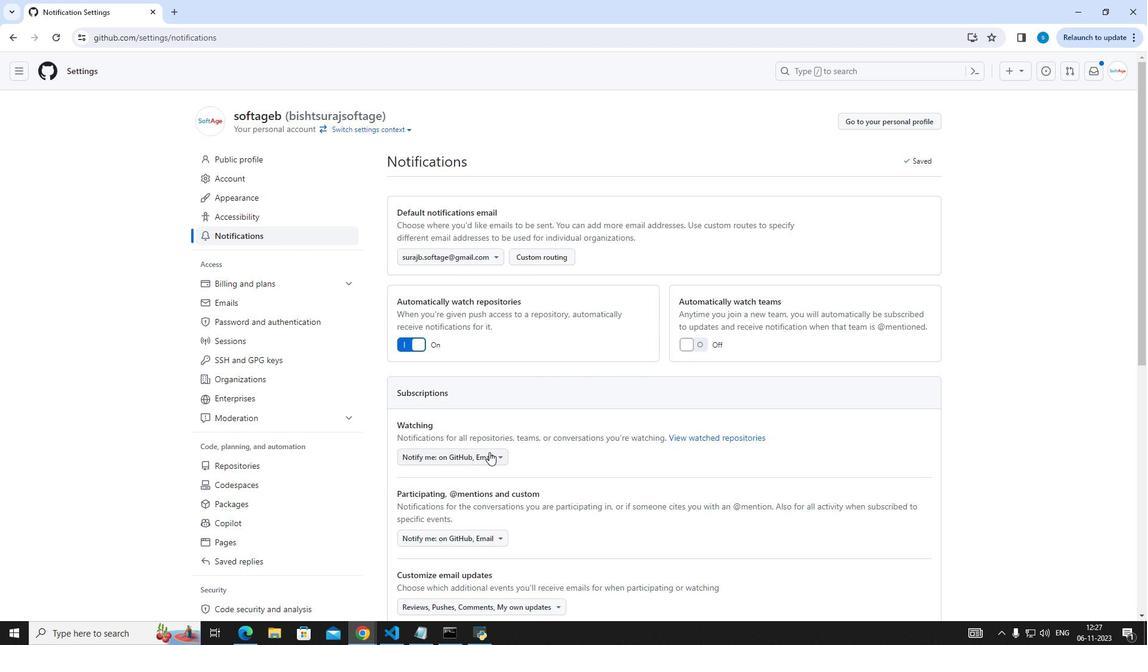 
Action: Mouse pressed left at (489, 452)
Screenshot: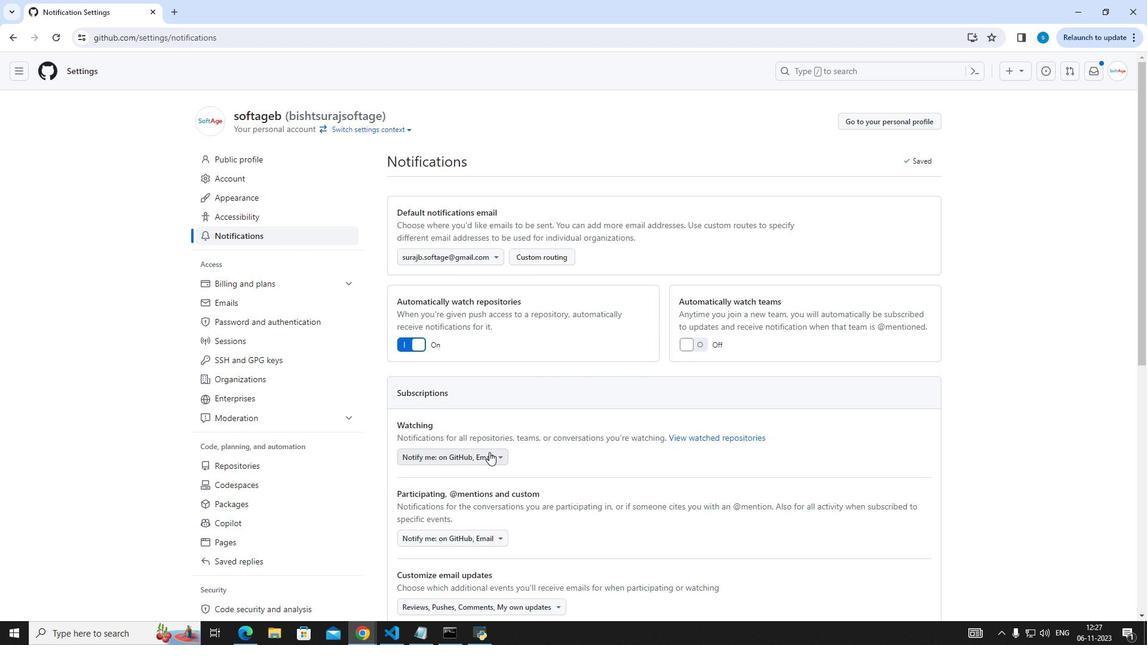 
Action: Mouse moved to (447, 479)
Screenshot: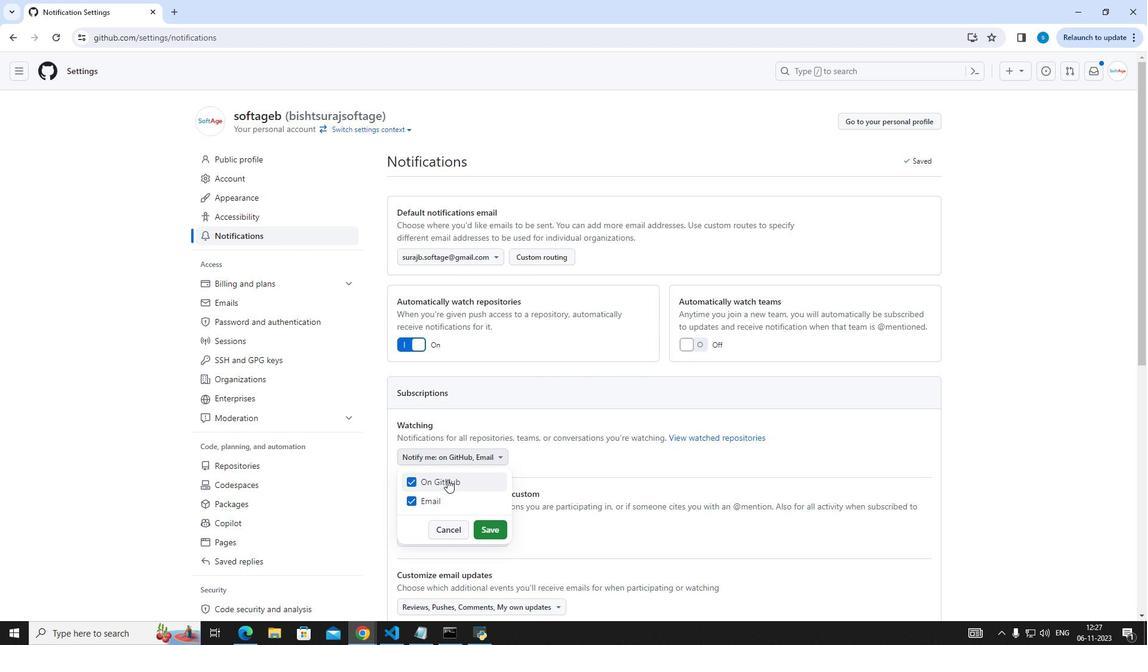 
Action: Mouse pressed left at (447, 479)
Screenshot: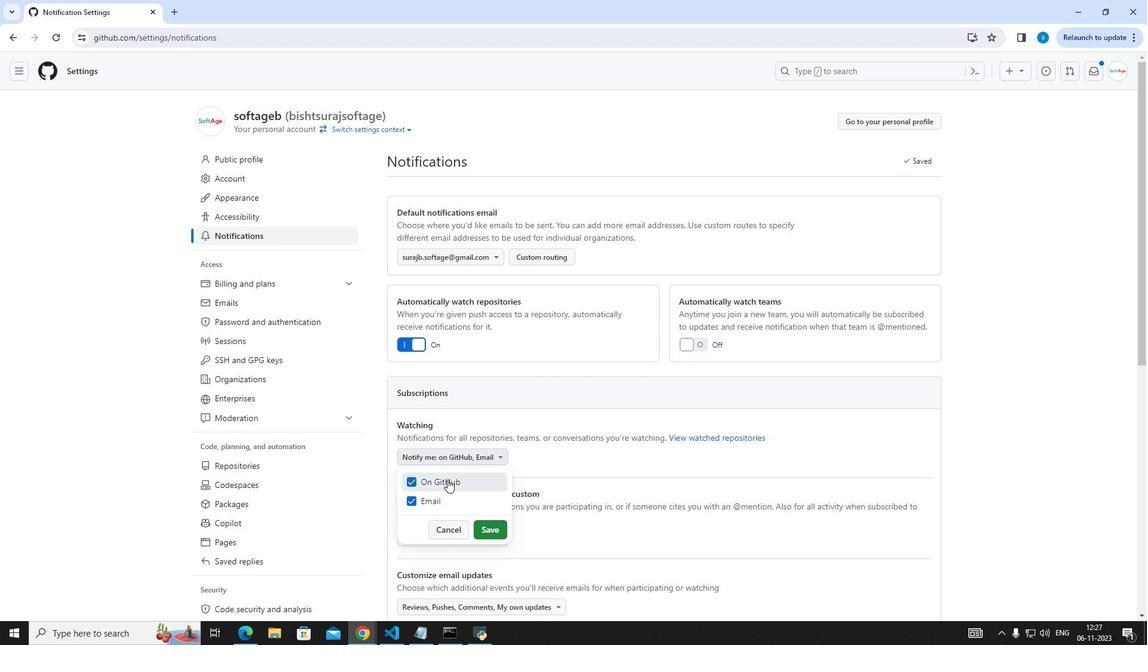 
Action: Mouse moved to (499, 418)
Screenshot: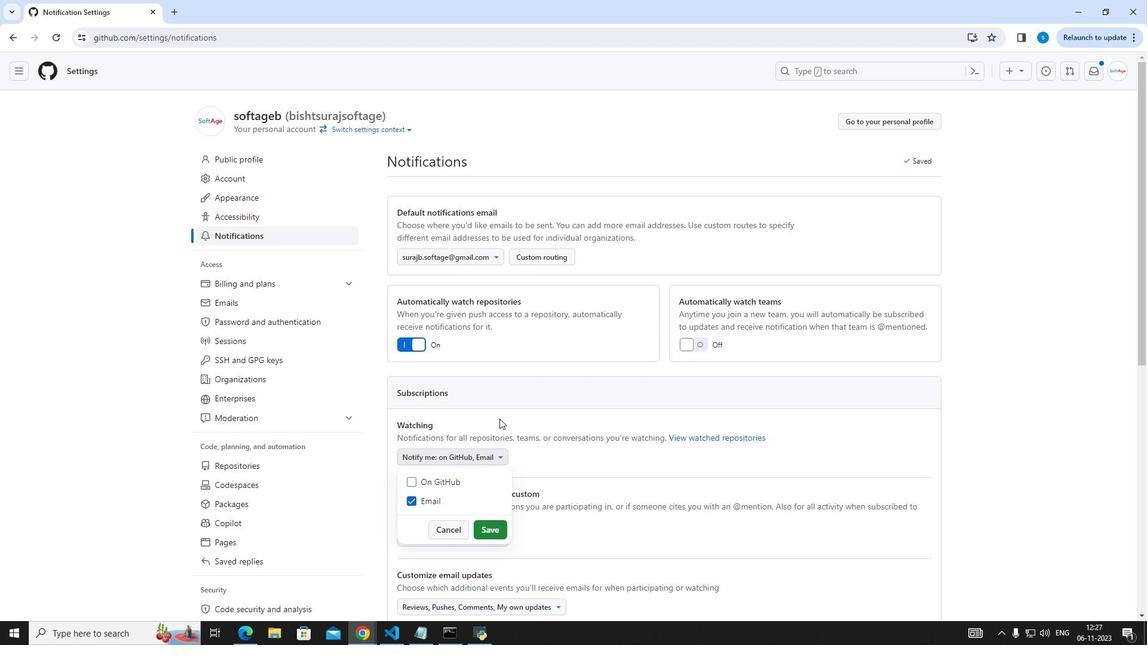 
Action: Mouse scrolled (499, 418) with delta (0, 0)
Screenshot: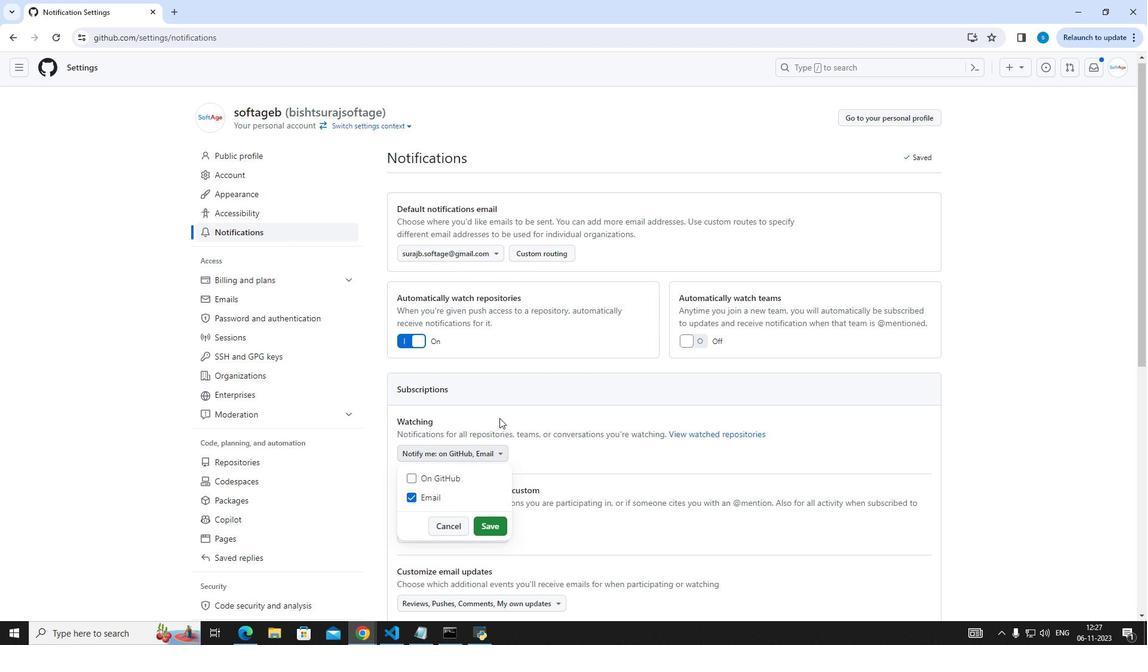 
Action: Mouse moved to (499, 418)
Screenshot: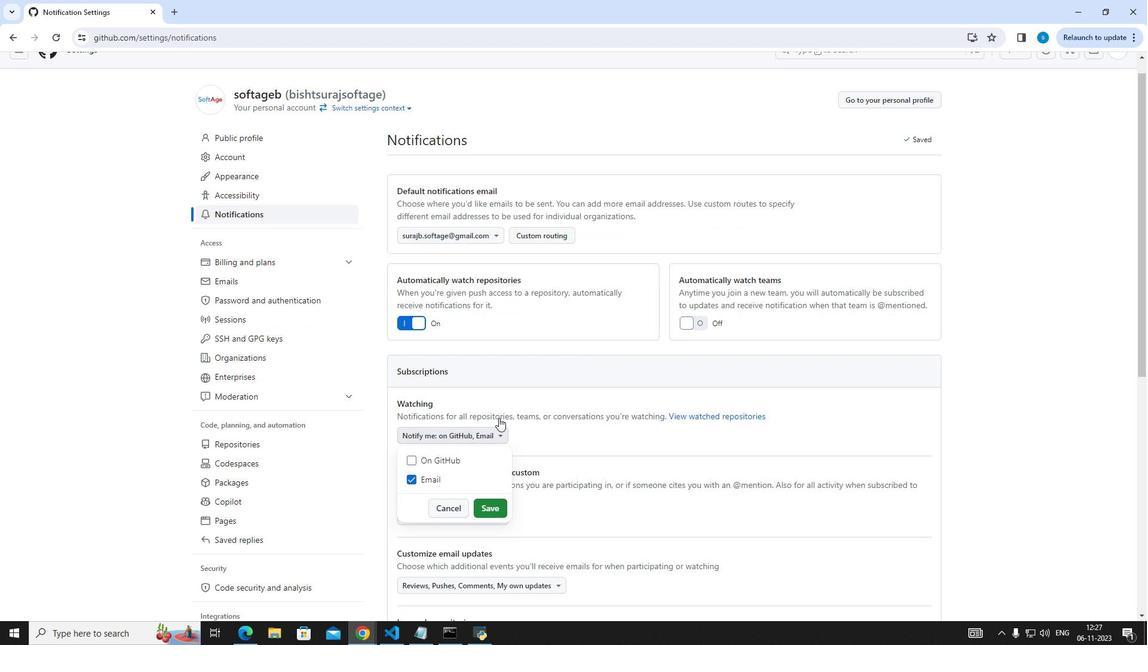 
Action: Mouse scrolled (499, 417) with delta (0, 0)
Screenshot: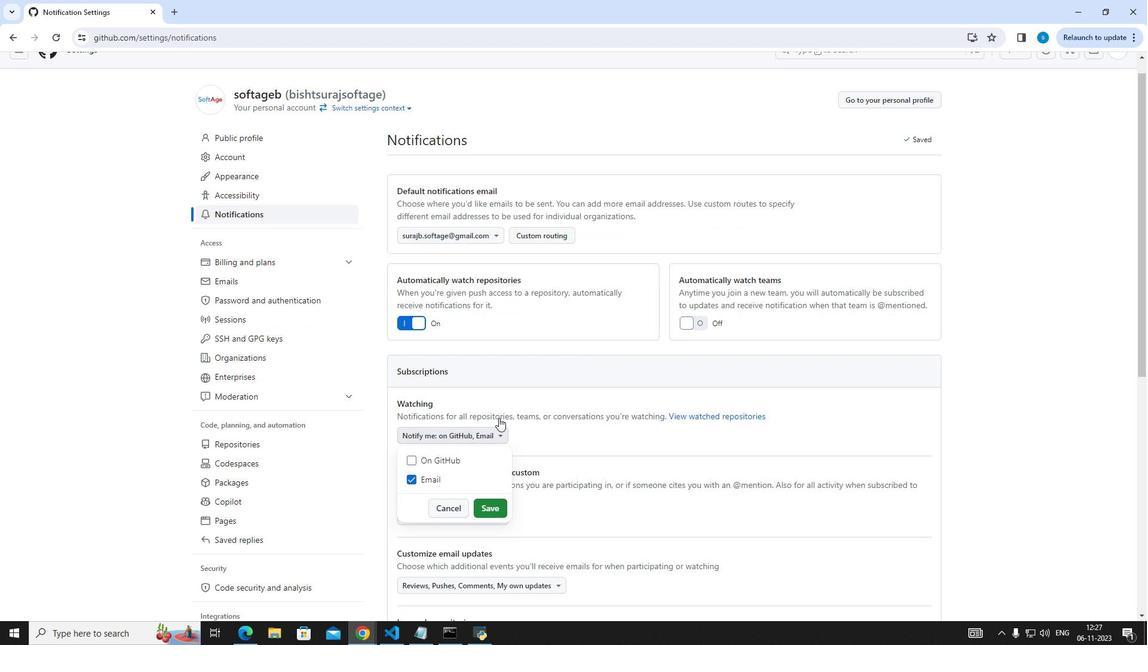 
Action: Mouse moved to (499, 418)
Screenshot: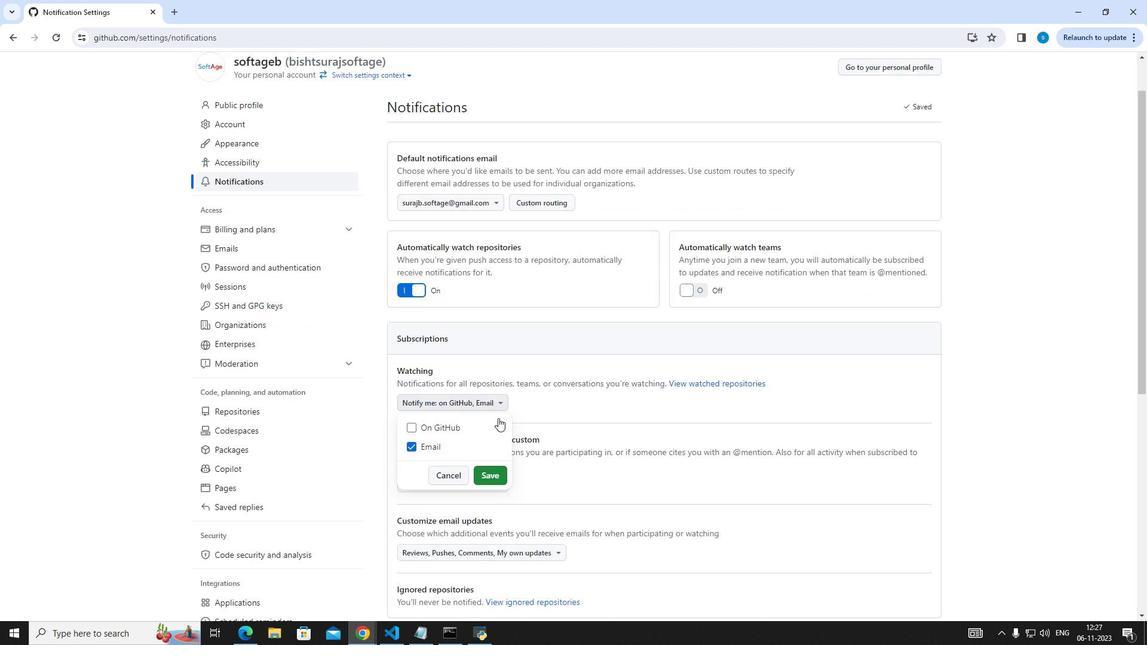 
Action: Mouse scrolled (499, 417) with delta (0, 0)
Screenshot: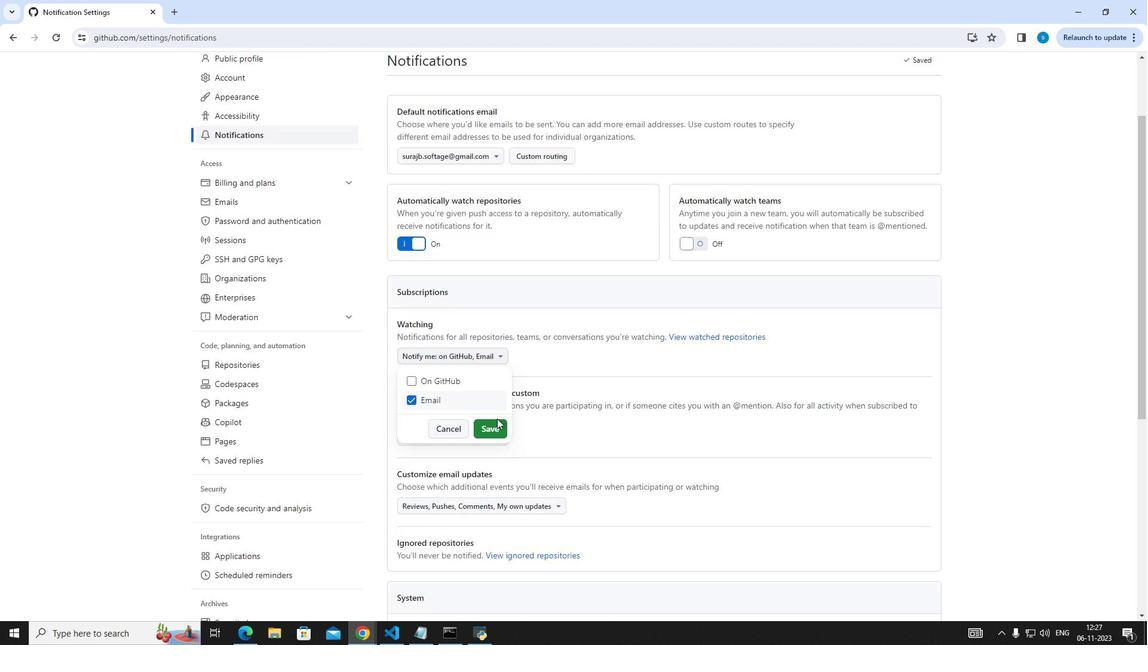 
Action: Mouse moved to (497, 418)
Screenshot: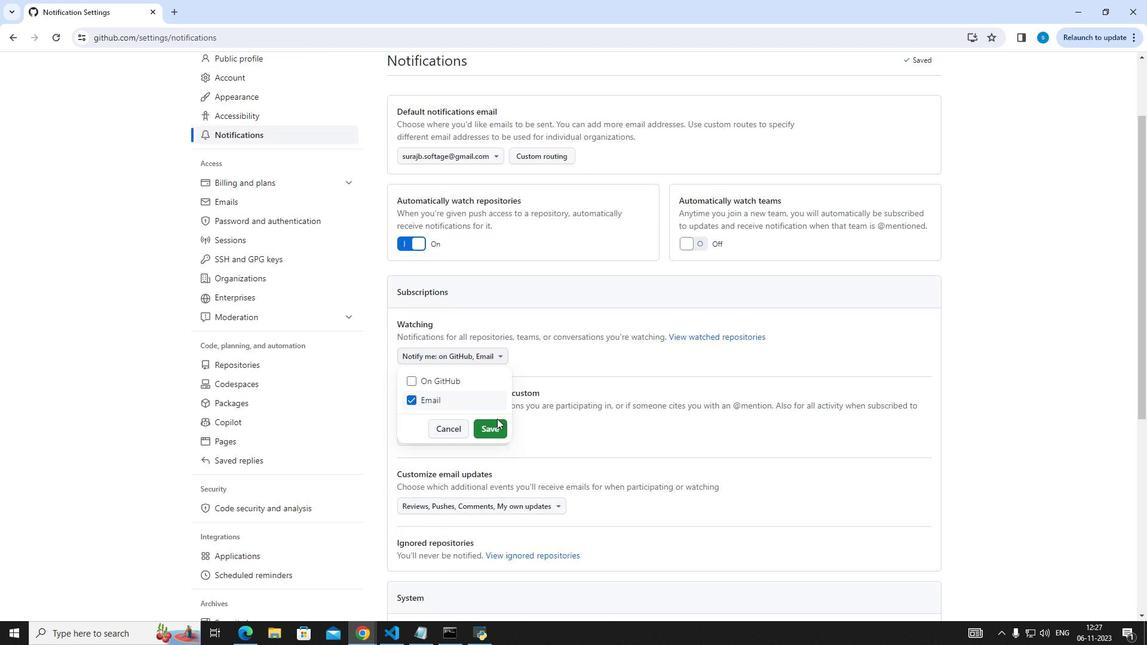 
Action: Mouse scrolled (497, 417) with delta (0, 0)
Screenshot: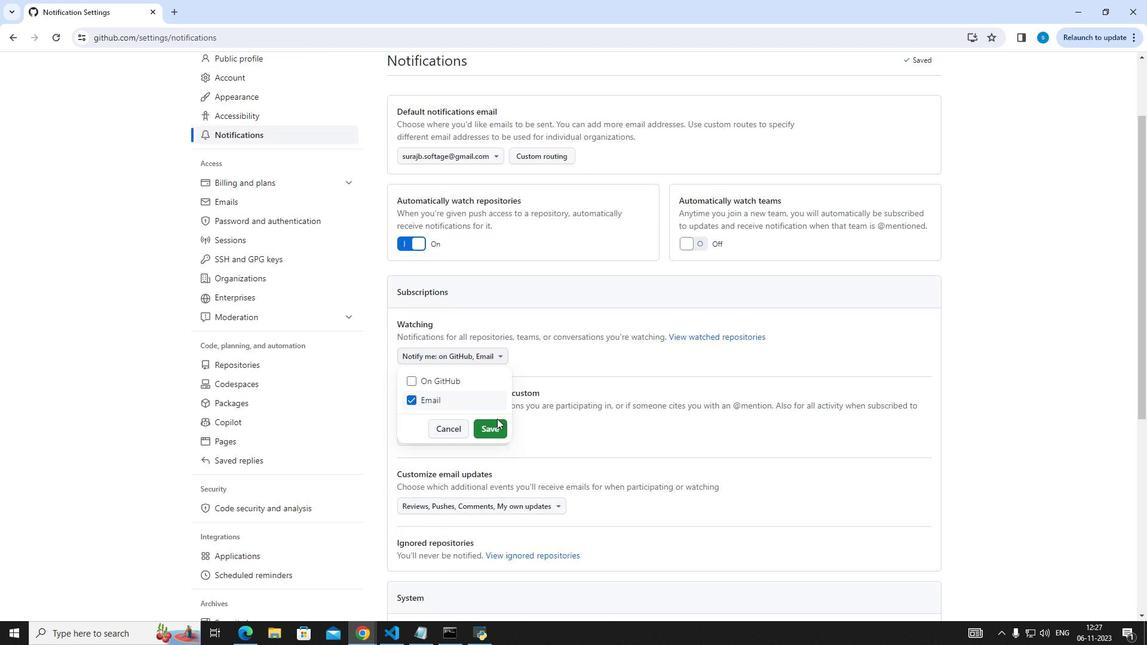 
Action: Mouse moved to (497, 418)
Screenshot: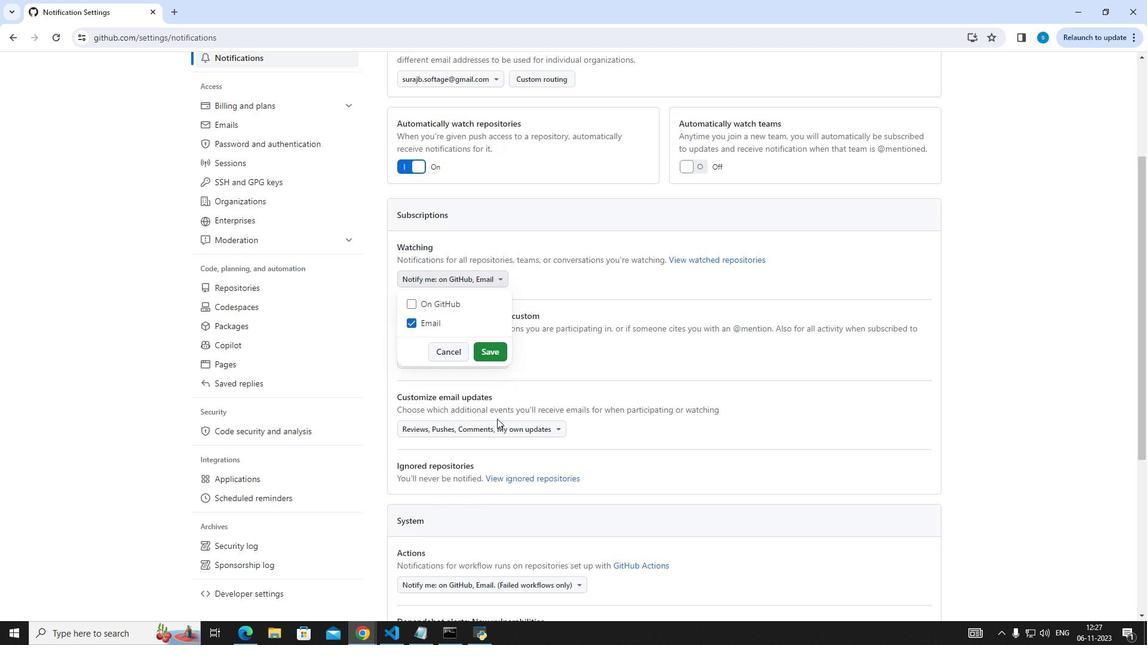 
Action: Mouse scrolled (497, 418) with delta (0, 0)
Screenshot: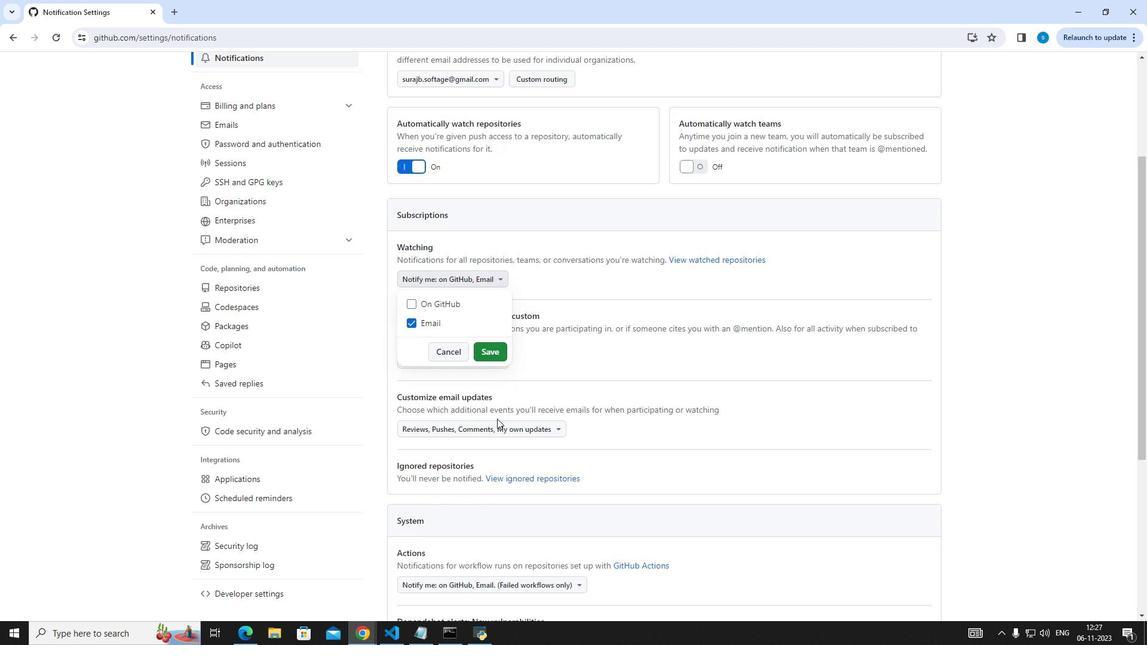 
Action: Mouse moved to (485, 232)
Screenshot: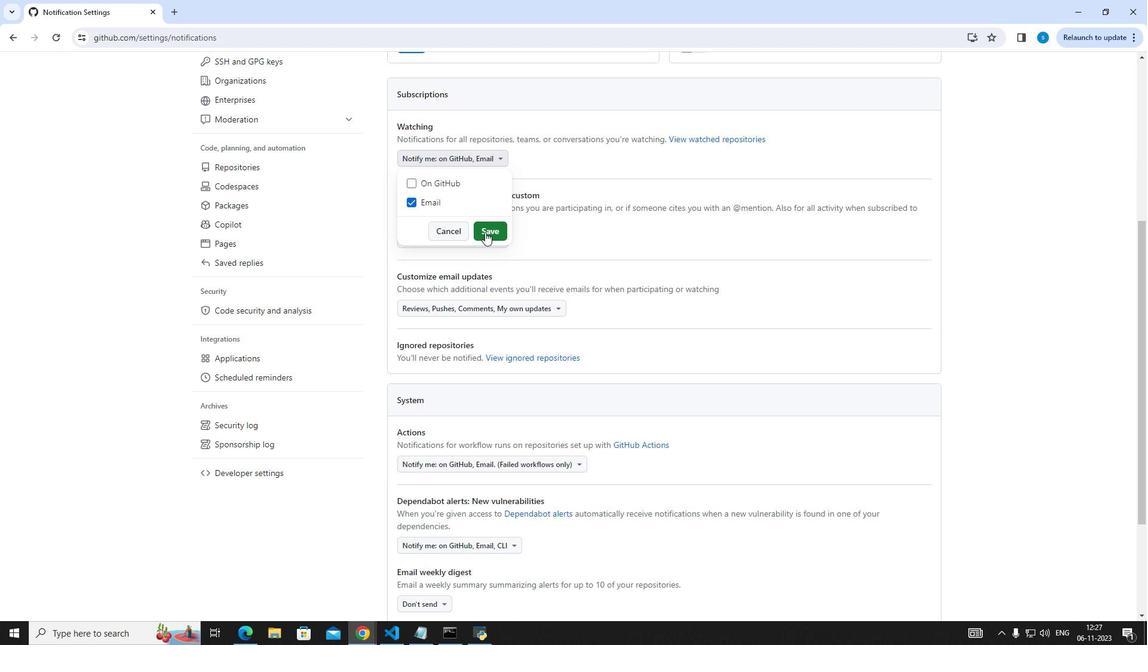 
Action: Mouse pressed left at (485, 232)
Screenshot: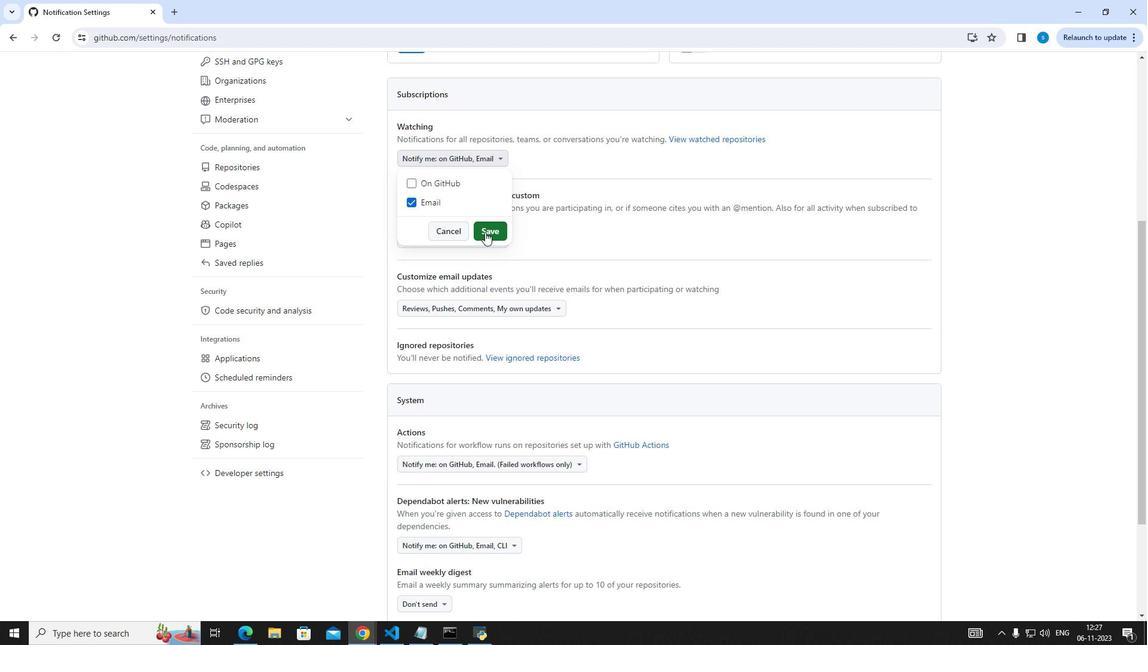 
Action: Mouse moved to (493, 282)
Screenshot: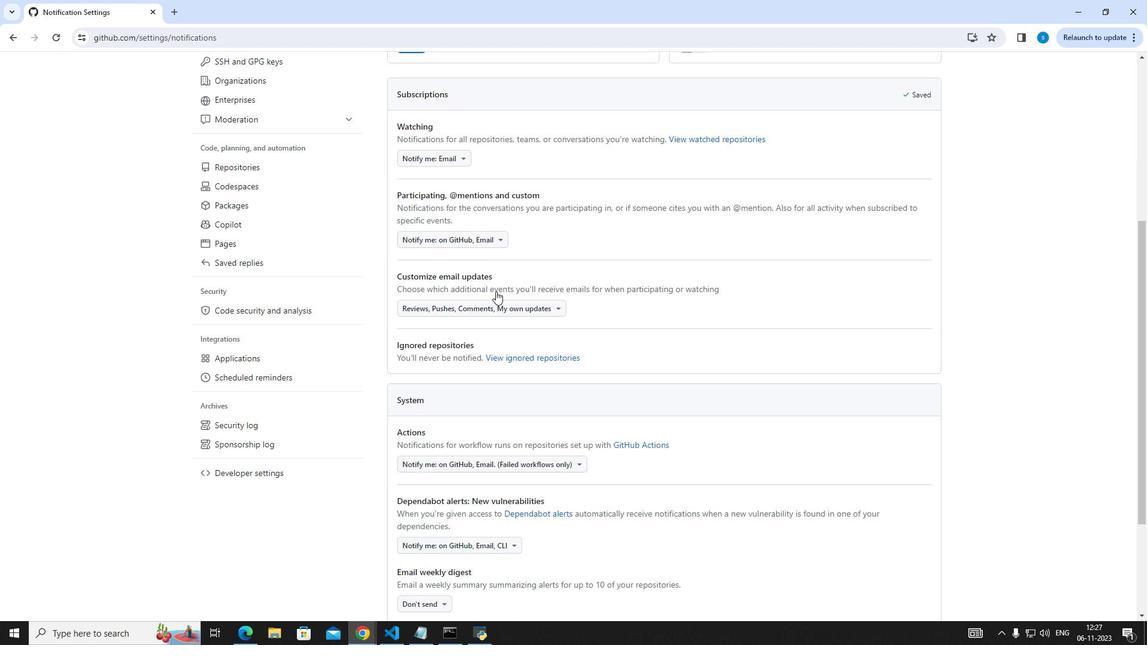 
Action: Mouse scrolled (493, 282) with delta (0, 0)
Screenshot: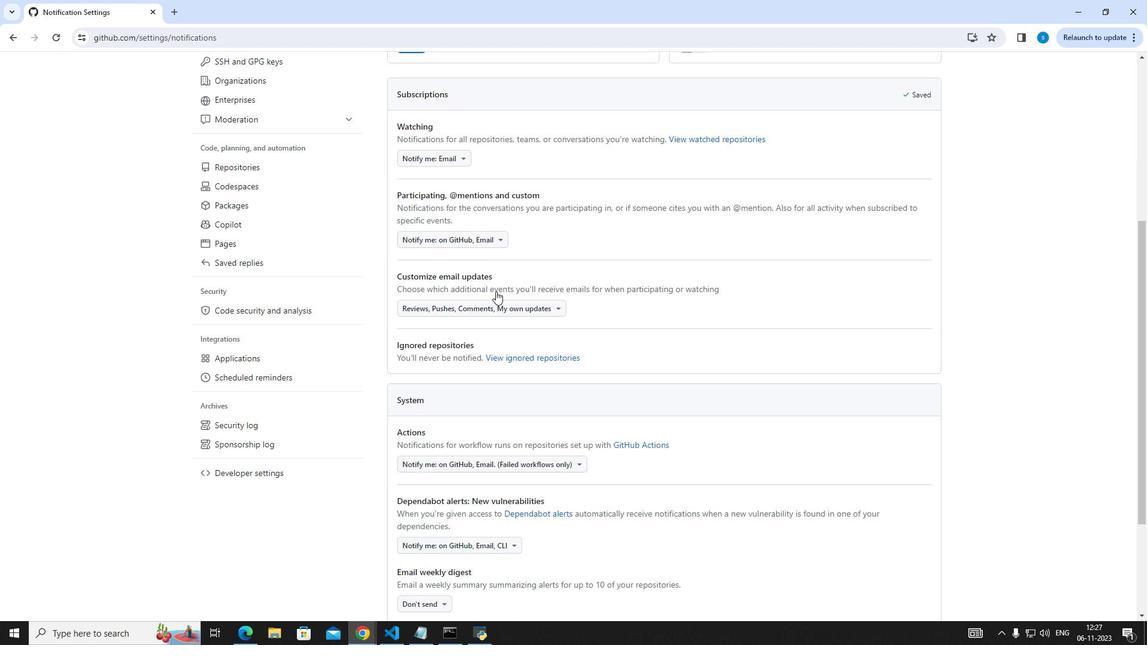 
Action: Mouse moved to (496, 291)
Screenshot: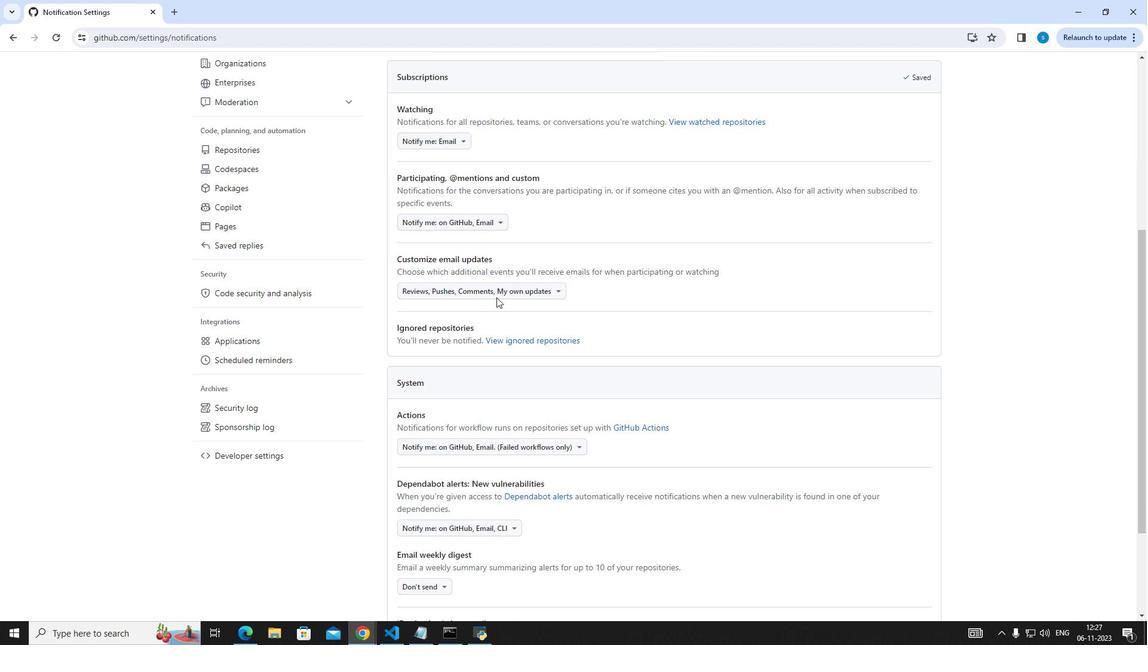 
Action: Mouse scrolled (496, 291) with delta (0, 0)
Screenshot: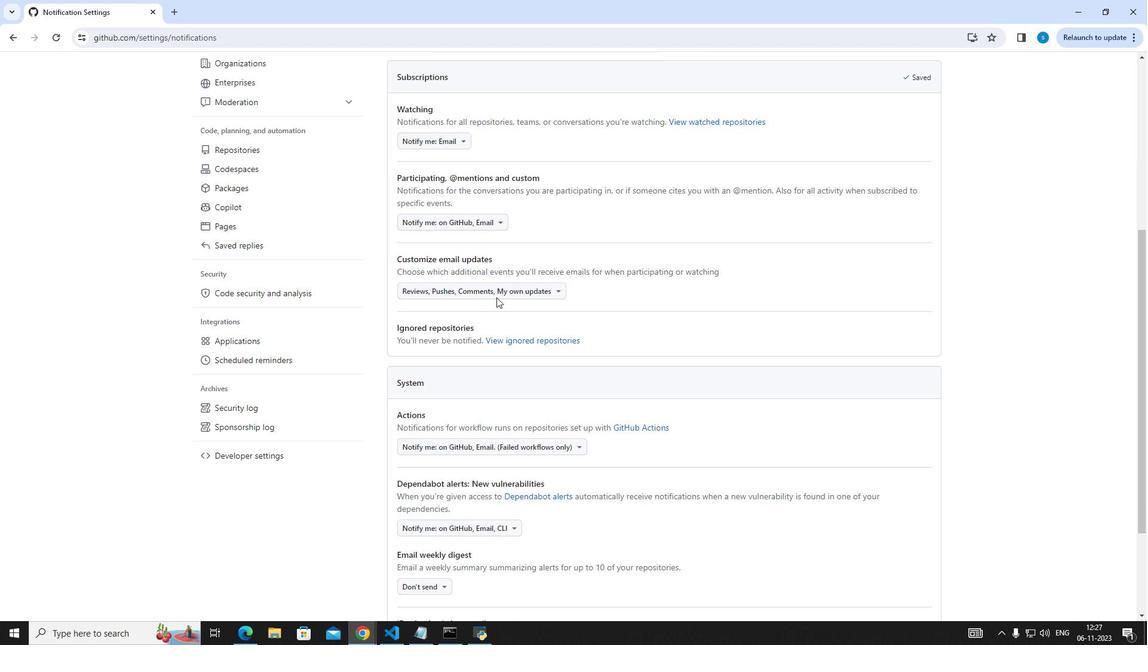 
Action: Mouse moved to (496, 295)
Screenshot: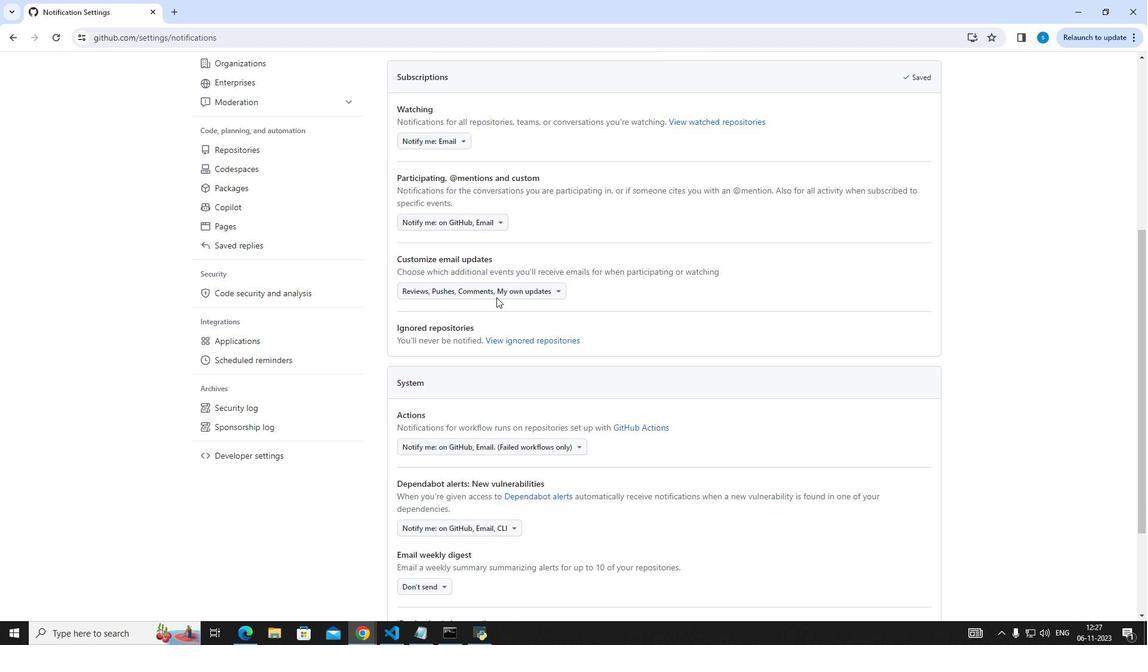 
Action: Mouse scrolled (496, 294) with delta (0, 0)
Screenshot: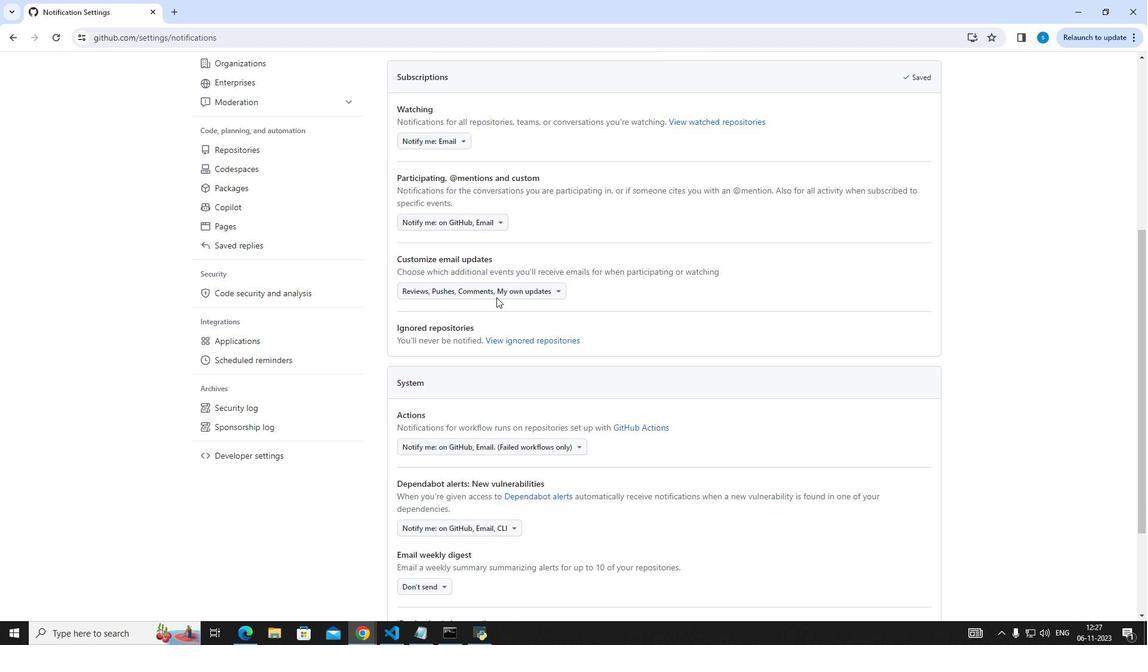 
Action: Mouse moved to (496, 297)
Screenshot: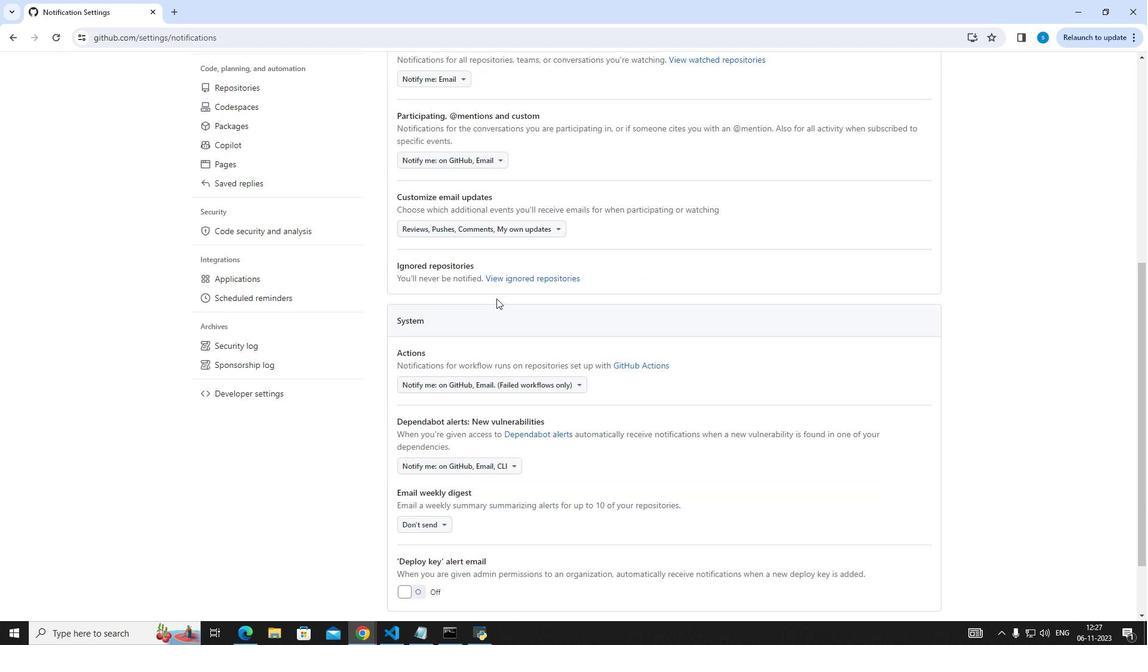 
Action: Mouse scrolled (496, 296) with delta (0, 0)
Screenshot: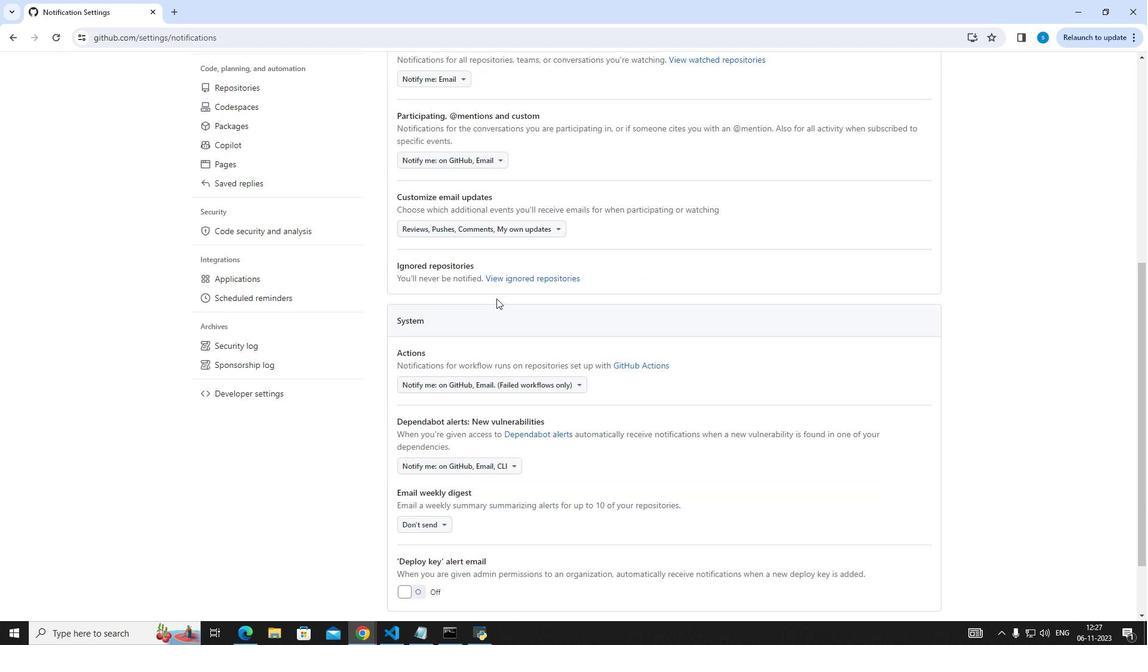 
Action: Mouse moved to (496, 298)
Screenshot: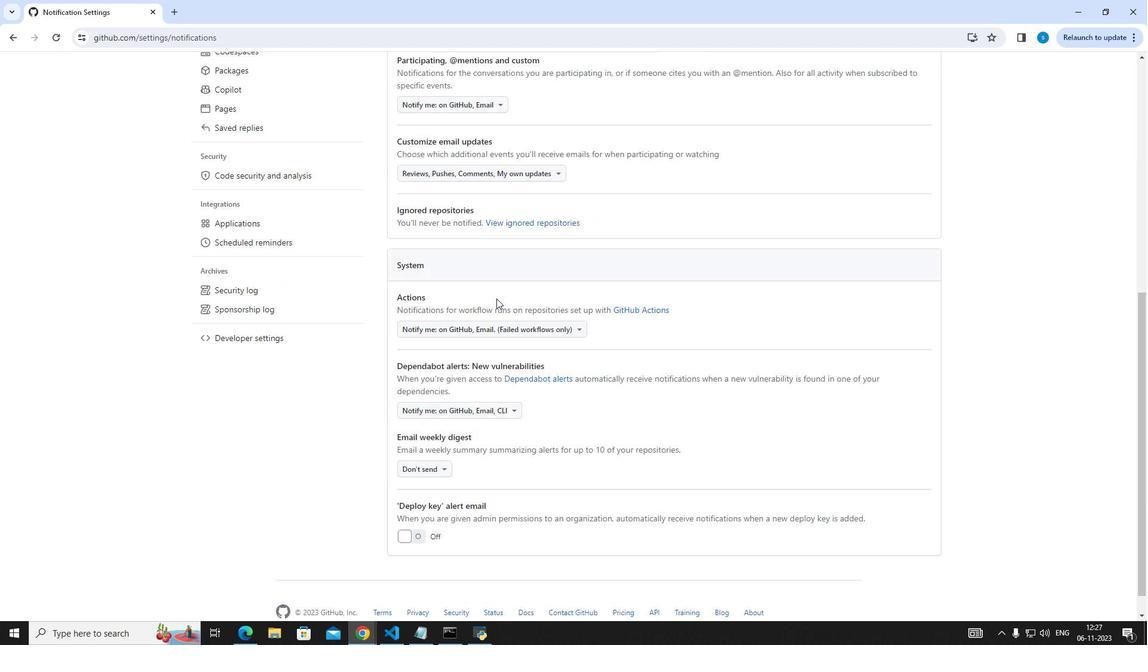 
Action: Mouse scrolled (496, 298) with delta (0, 0)
Screenshot: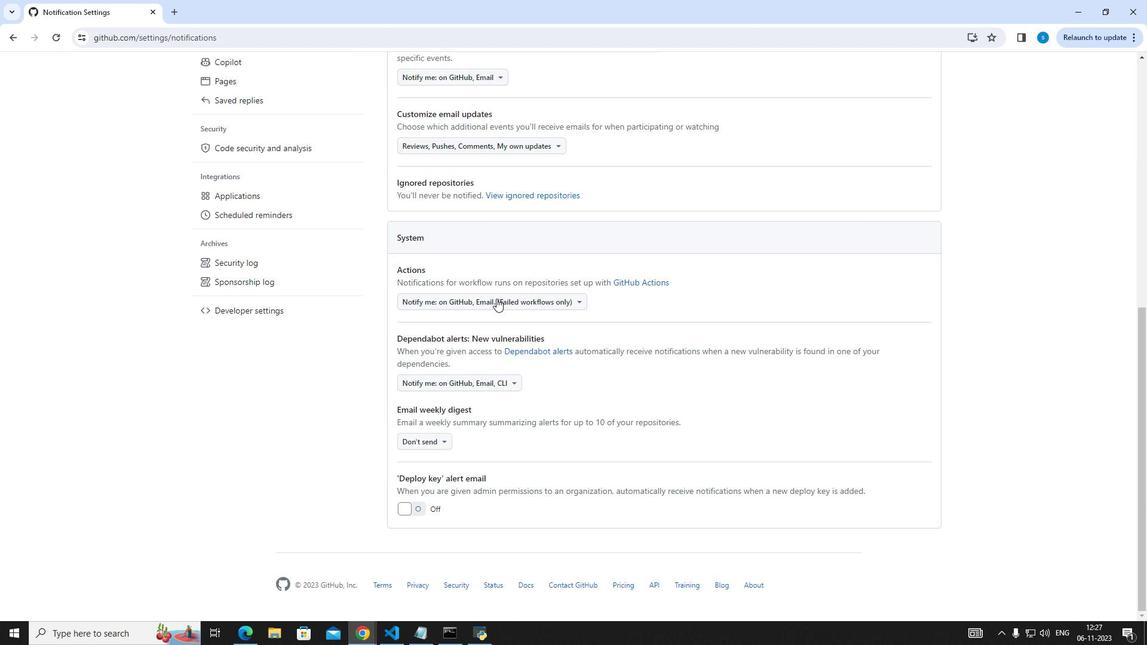 
Action: Mouse scrolled (496, 298) with delta (0, 0)
Screenshot: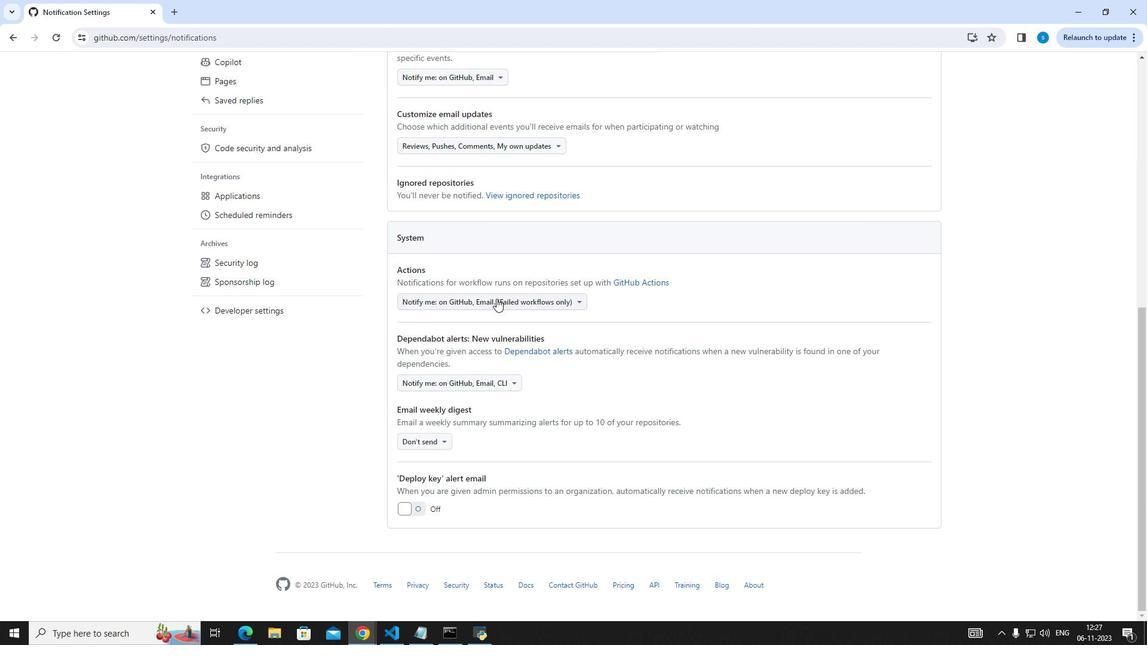 
Action: Mouse scrolled (496, 298) with delta (0, 0)
Screenshot: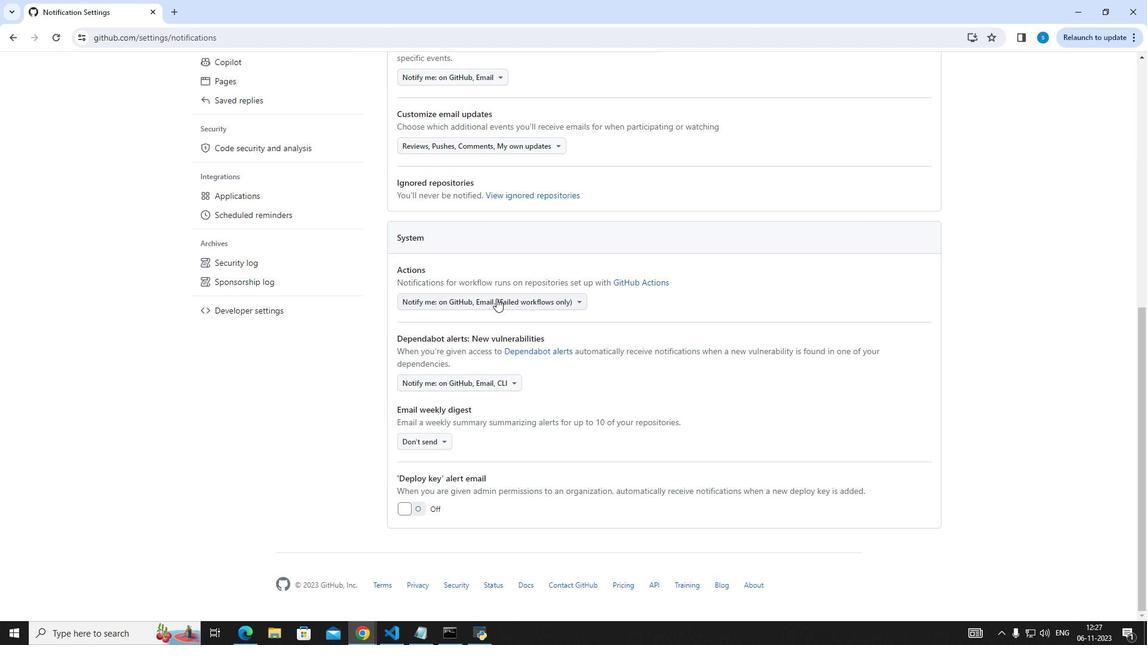 
Action: Mouse moved to (448, 444)
Screenshot: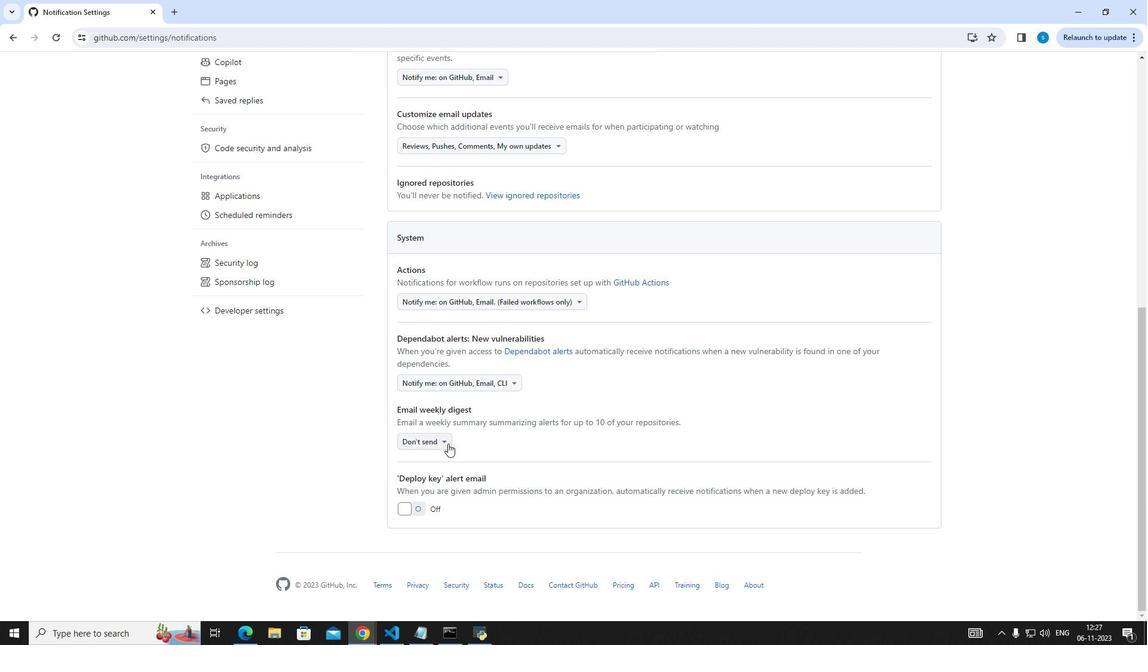 
Action: Mouse pressed left at (448, 444)
Screenshot: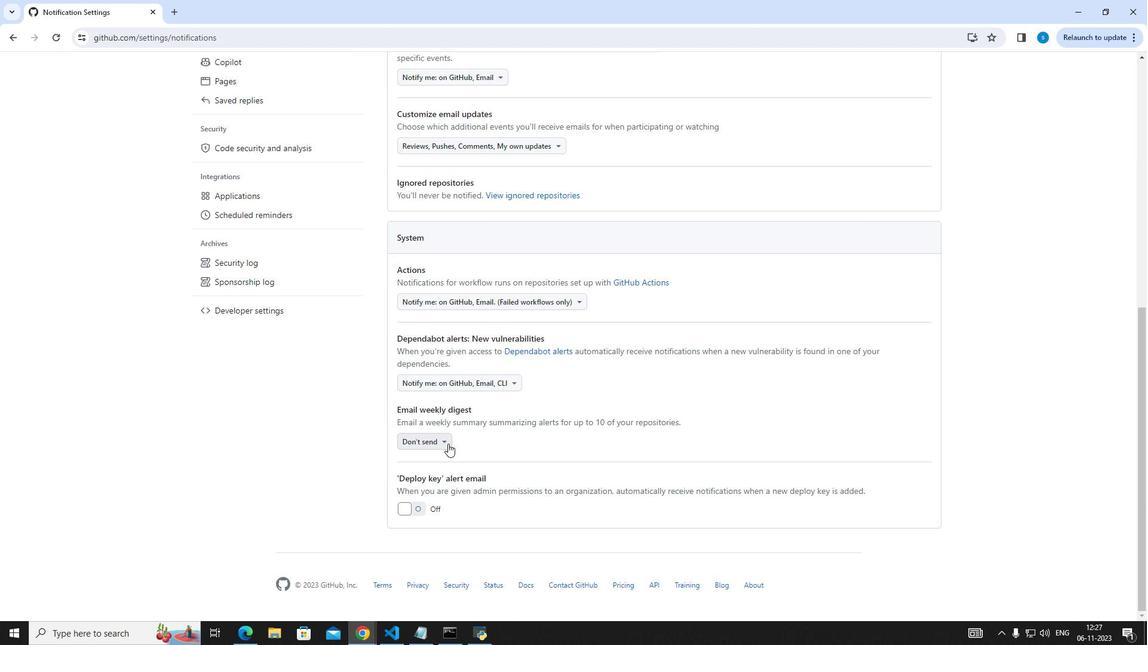 
Action: Mouse moved to (442, 476)
Screenshot: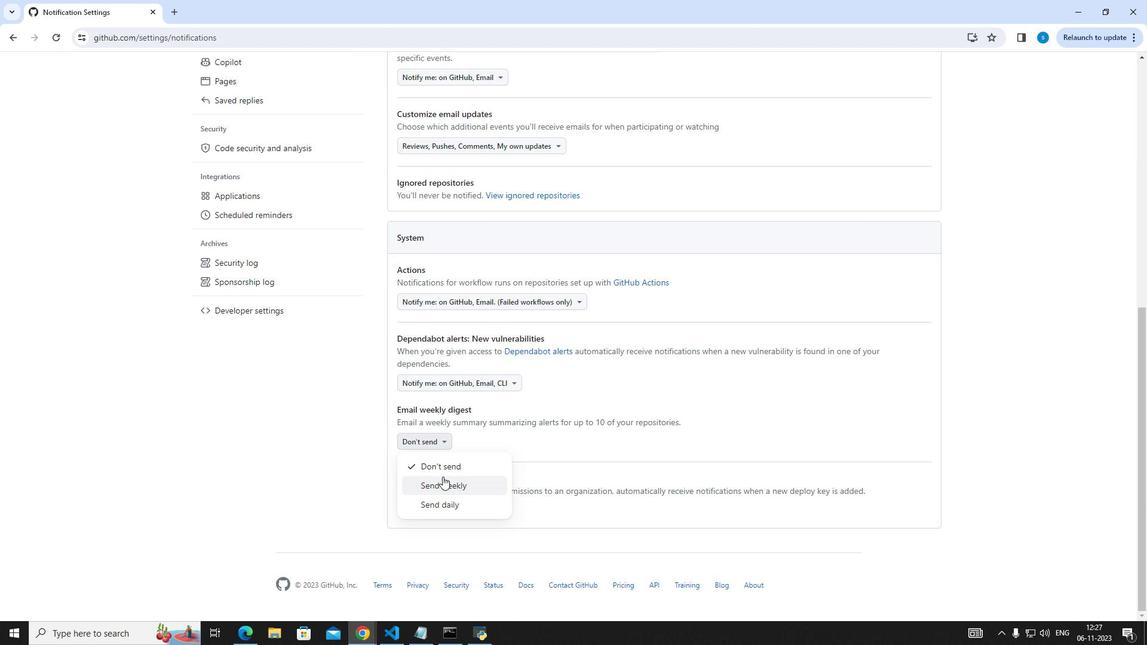 
Action: Mouse pressed left at (442, 476)
Screenshot: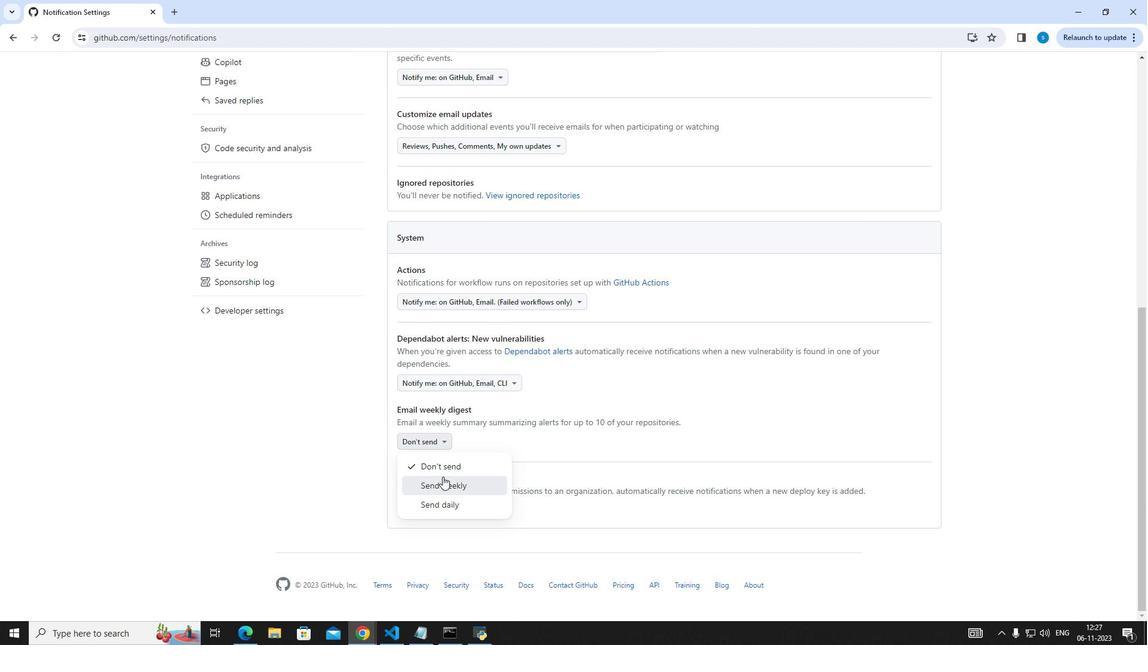 
Action: Mouse moved to (504, 453)
Screenshot: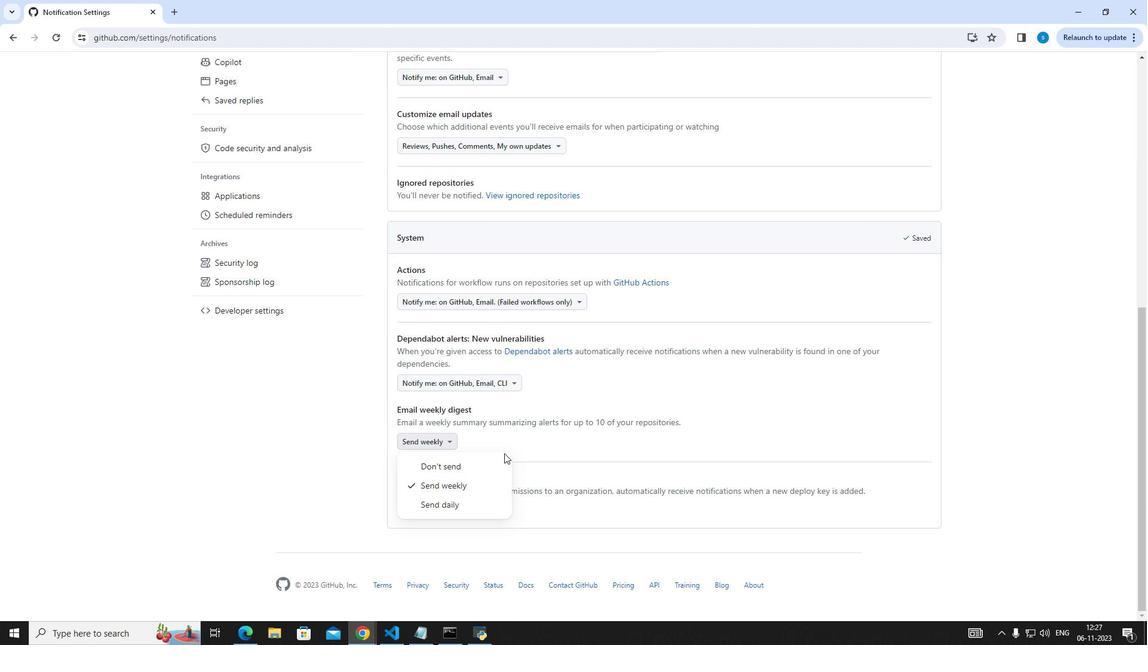 
Action: Mouse pressed left at (504, 453)
Screenshot: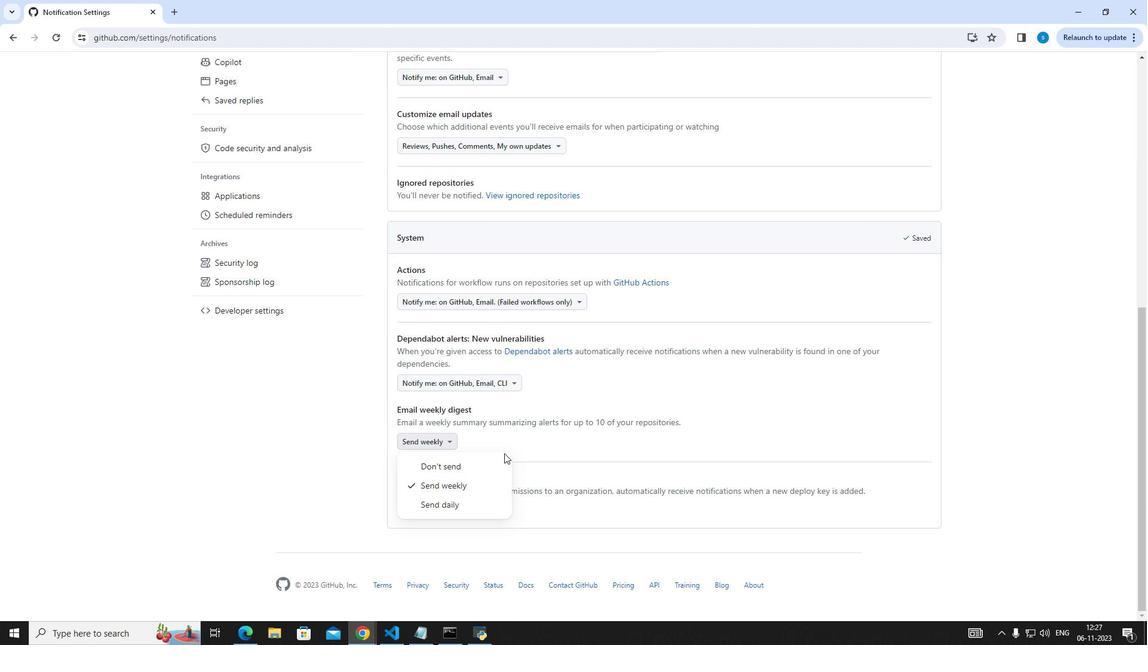 
Action: Mouse moved to (507, 444)
Screenshot: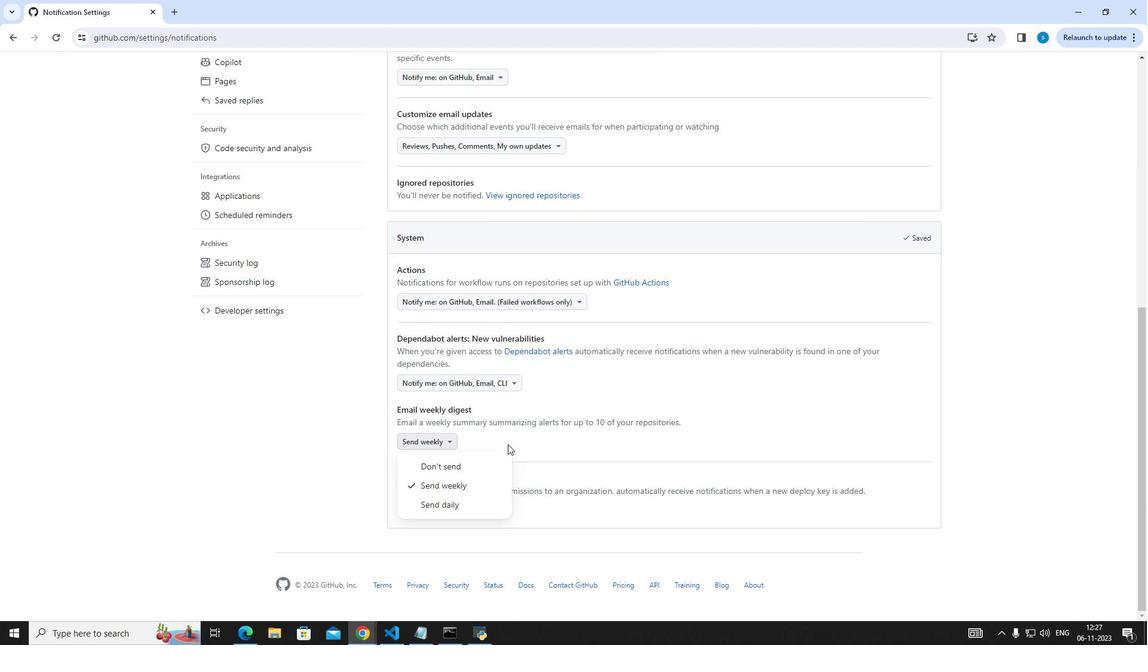 
Action: Mouse pressed left at (507, 444)
Screenshot: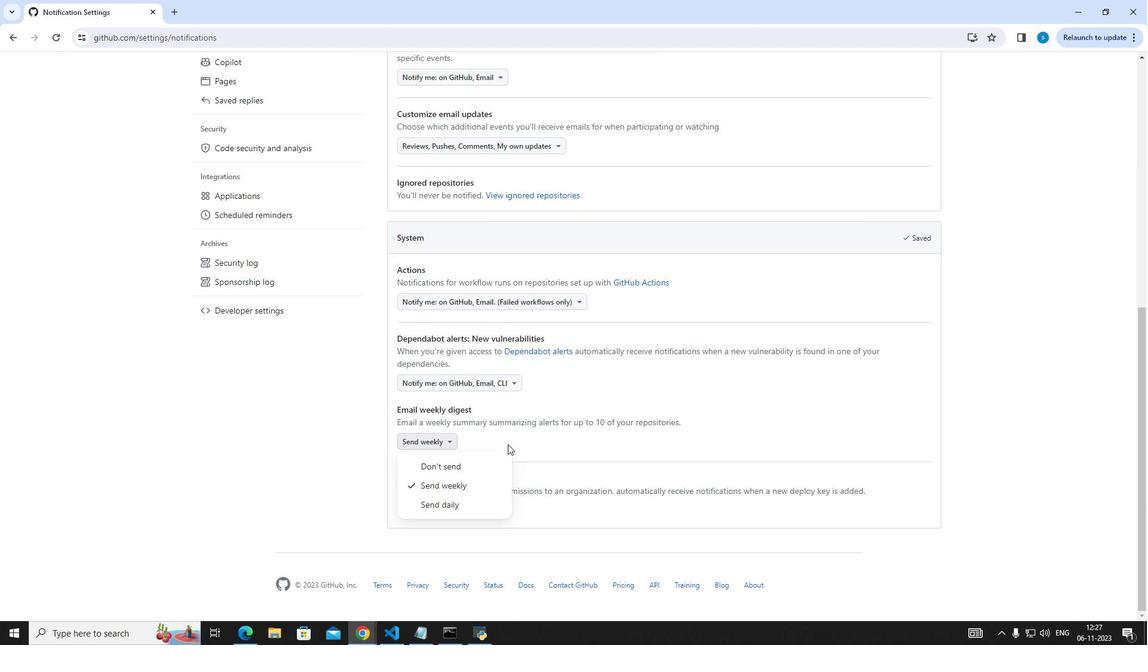 
Action: Mouse moved to (510, 453)
Screenshot: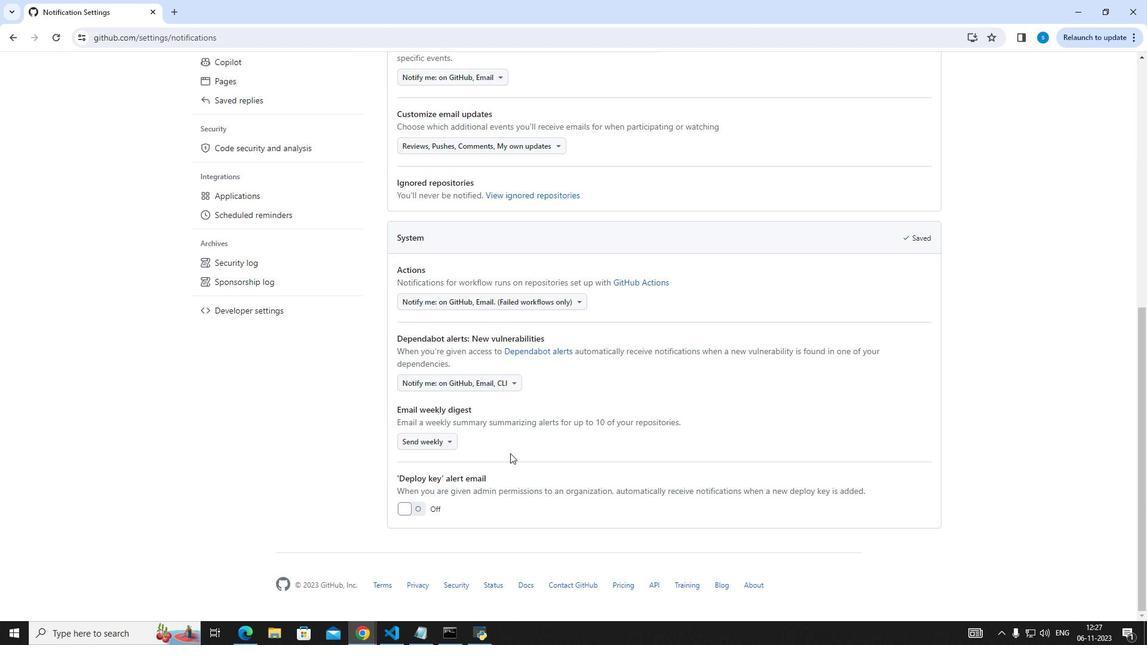 
